 Task: Look for space in Xalapa de Enríquez, Mexico from 2nd June, 2023 to 15th June, 2023 for 2 adults and 1 pet in price range Rs.10000 to Rs.15000. Place can be entire place with 1  bedroom having 1 bed and 1 bathroom. Property type can be house, flat, guest house, hotel. Booking option can be shelf check-in. Required host language is English.
Action: Mouse moved to (423, 91)
Screenshot: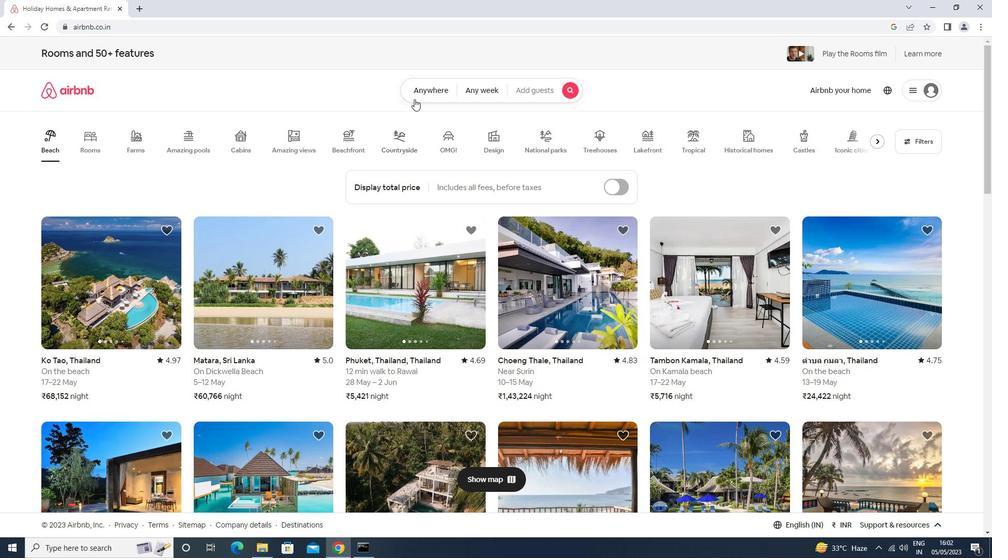 
Action: Mouse pressed left at (423, 91)
Screenshot: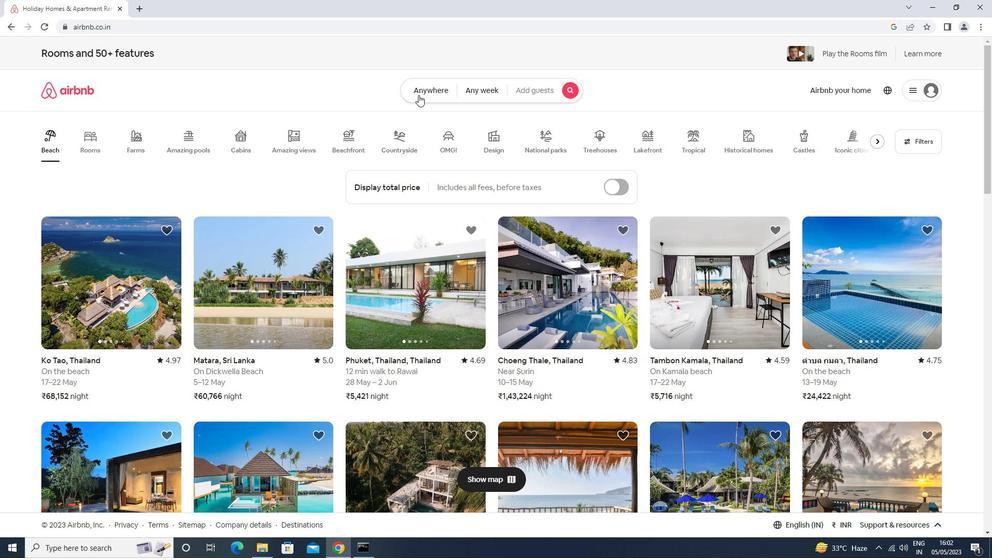 
Action: Mouse moved to (378, 134)
Screenshot: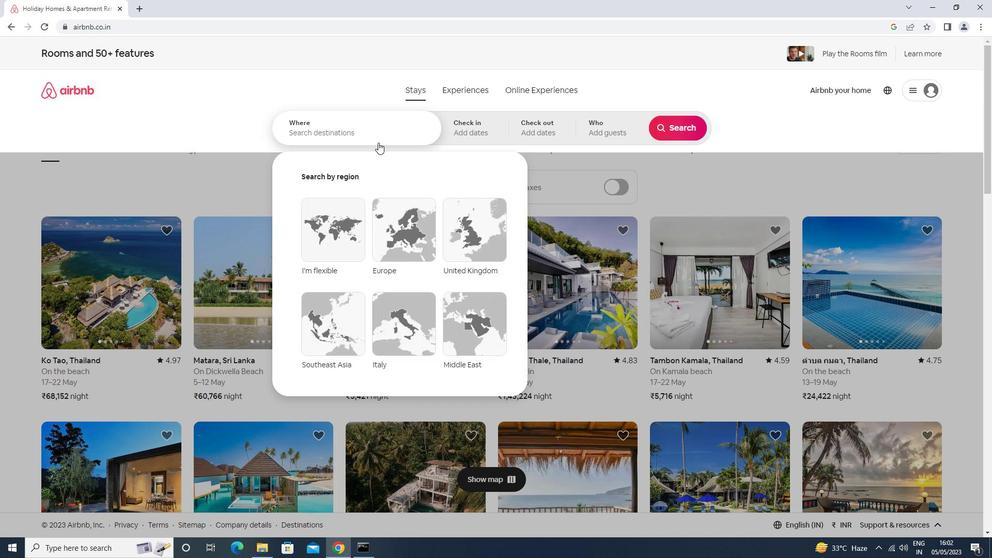 
Action: Mouse pressed left at (378, 134)
Screenshot: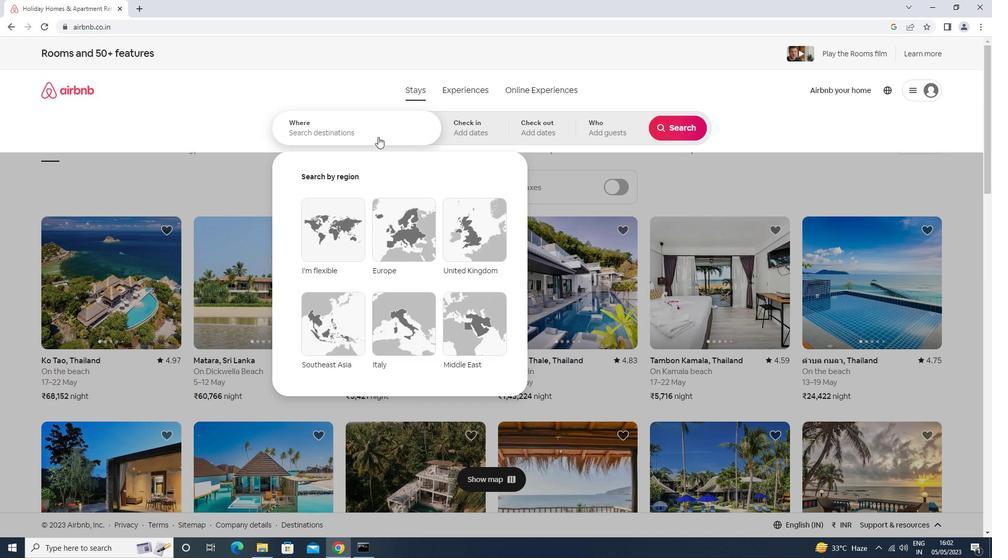 
Action: Key pressed xapa<Key.backspace><Key.backspace>lapa<Key.space>de<Key.space><Key.down><Key.down><Key.left><Key.left><Key.left><Key.left><Key.left><Key.left><Key.left><Key.left>de<Key.space><Key.up><Key.enter>
Screenshot: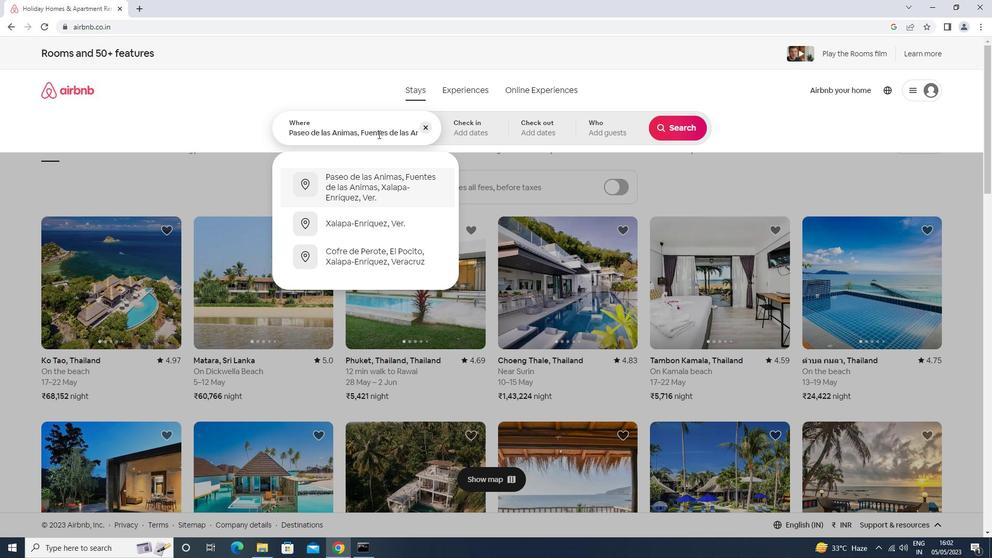
Action: Mouse moved to (640, 252)
Screenshot: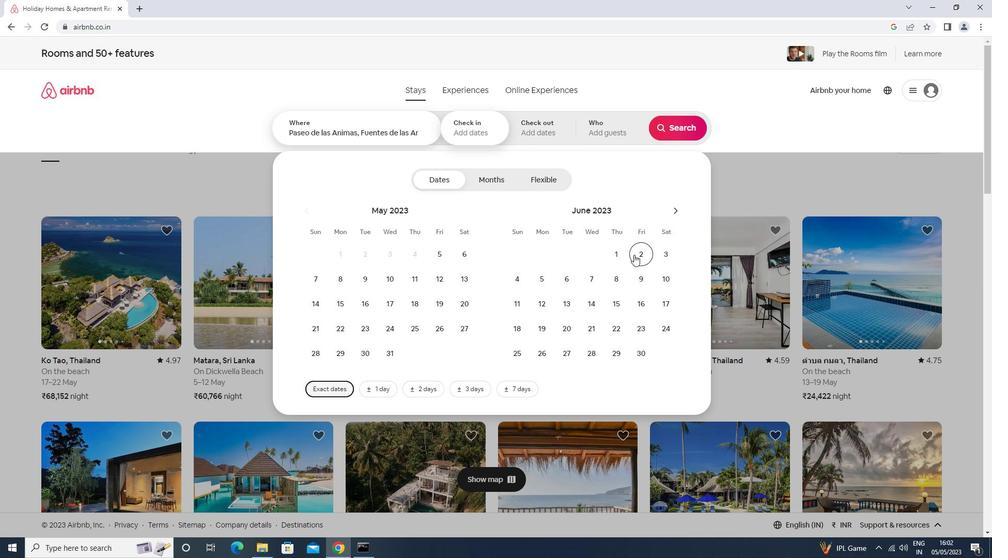 
Action: Mouse pressed left at (640, 252)
Screenshot: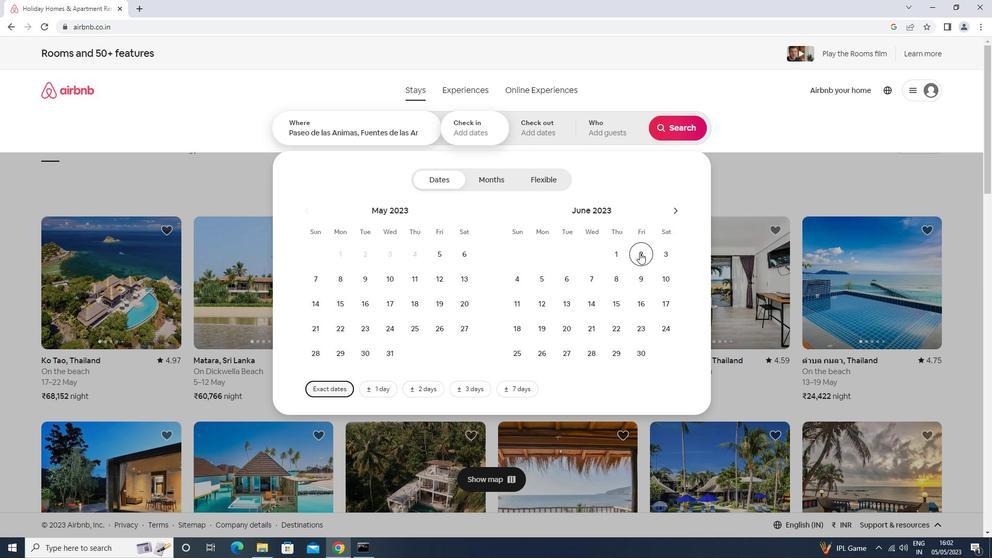 
Action: Mouse moved to (616, 301)
Screenshot: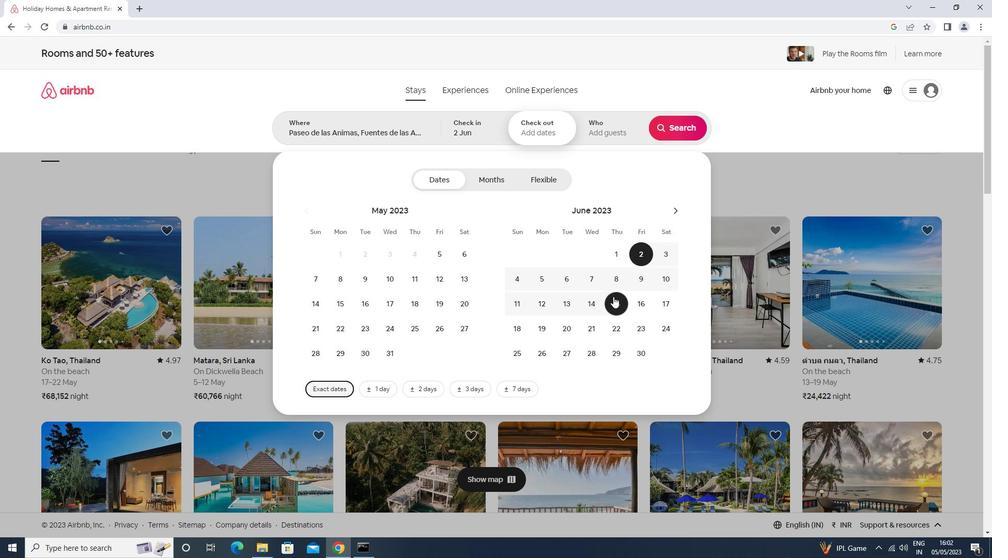 
Action: Mouse pressed left at (616, 301)
Screenshot: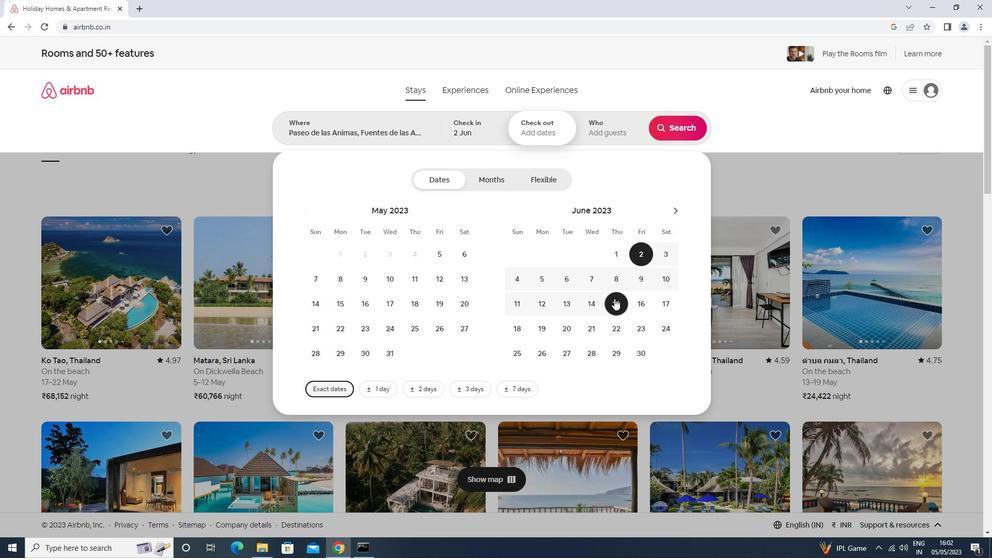 
Action: Mouse moved to (586, 128)
Screenshot: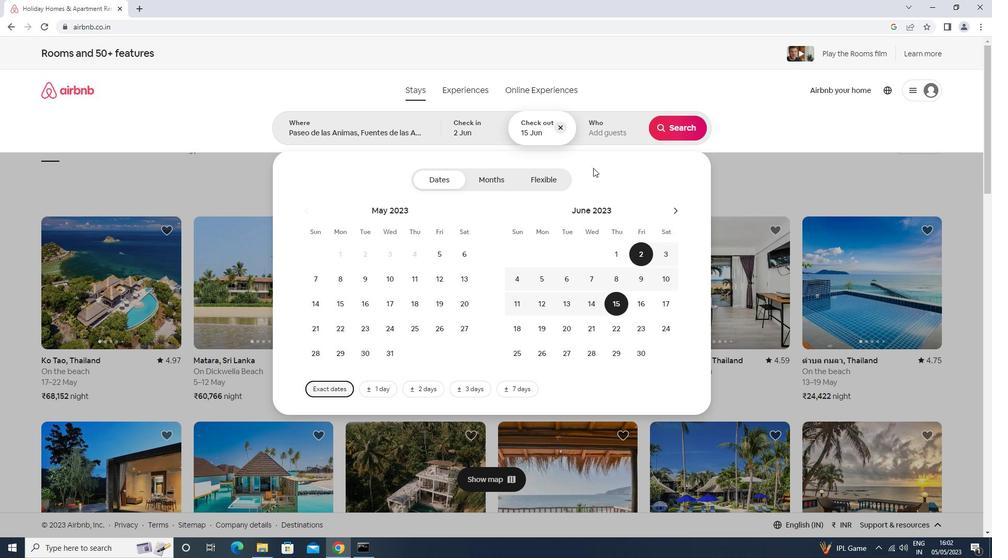 
Action: Mouse pressed left at (586, 128)
Screenshot: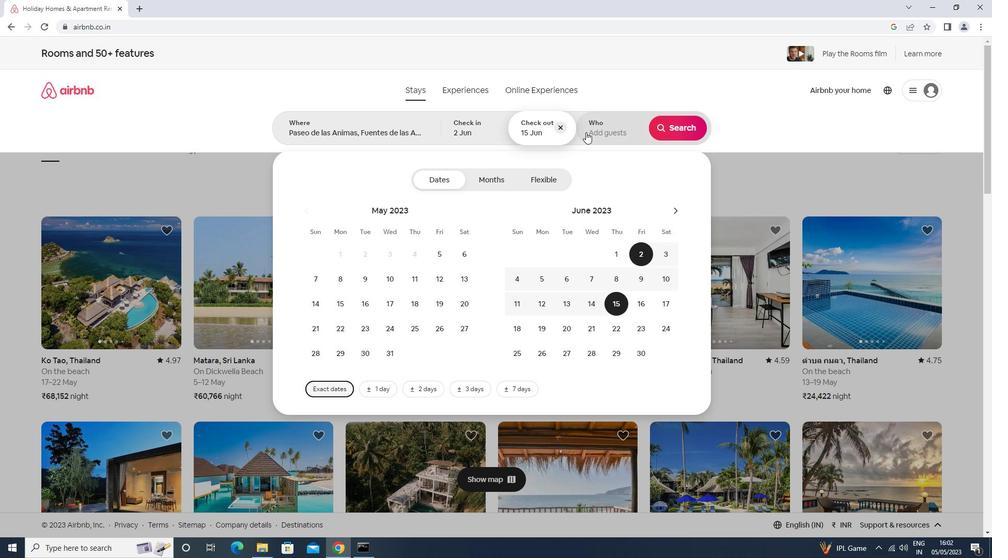 
Action: Mouse moved to (685, 183)
Screenshot: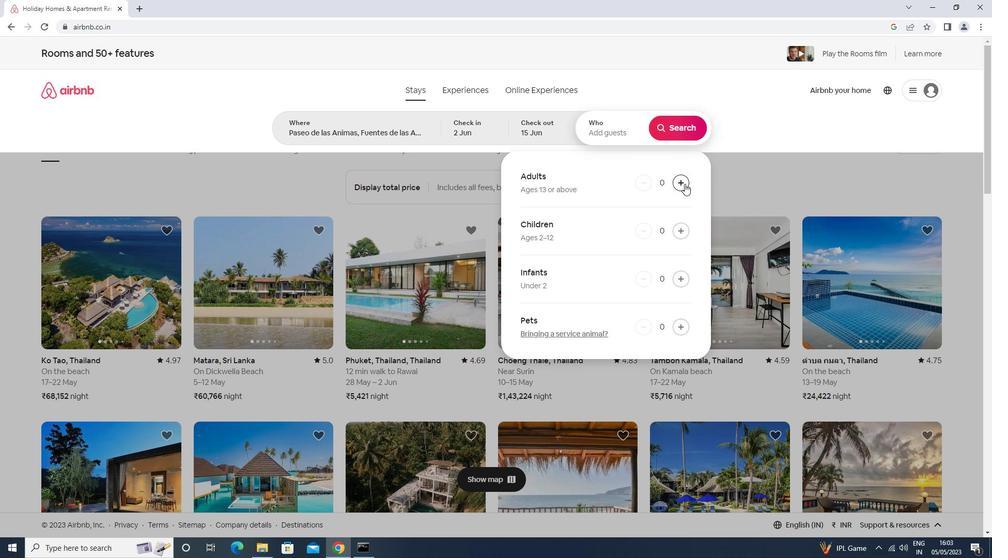 
Action: Mouse pressed left at (685, 183)
Screenshot: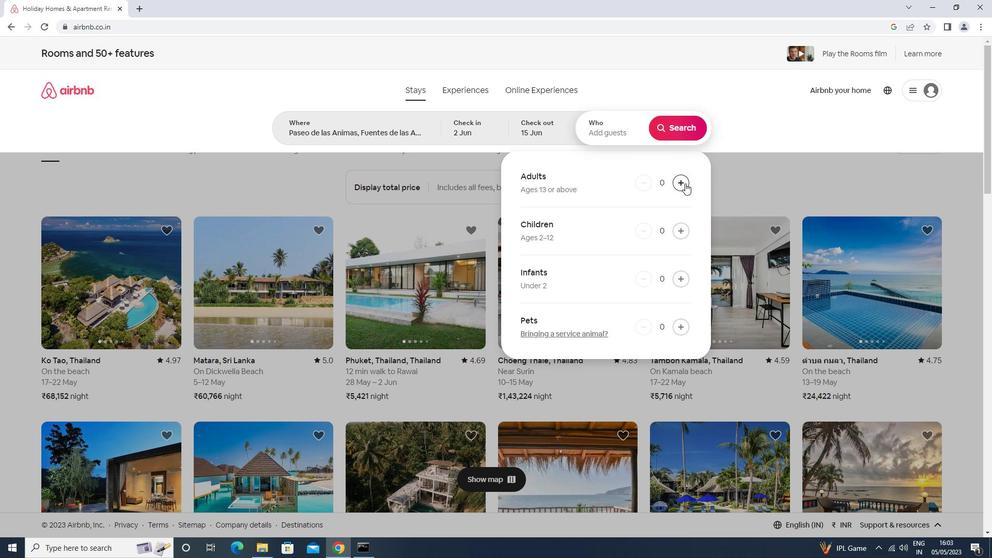 
Action: Mouse pressed left at (685, 183)
Screenshot: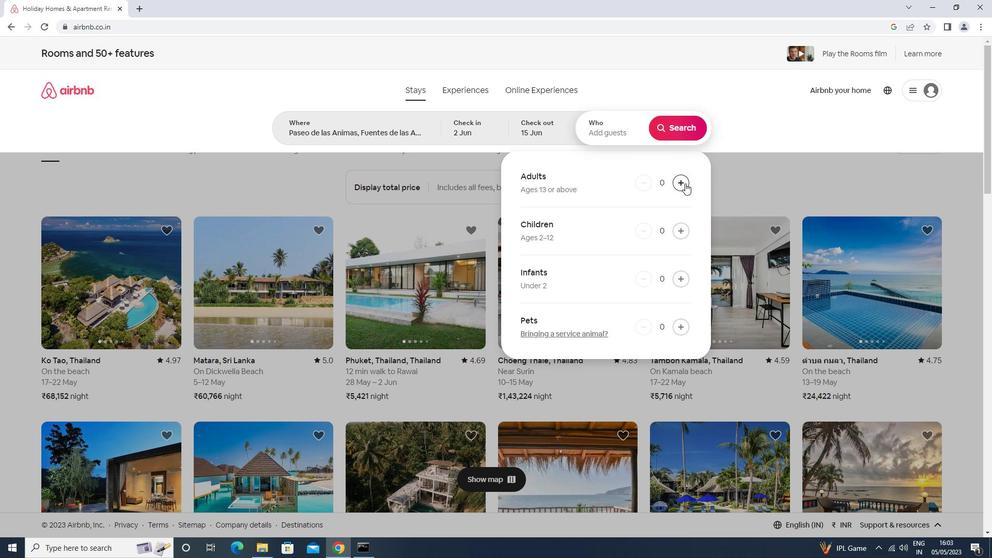 
Action: Mouse moved to (687, 230)
Screenshot: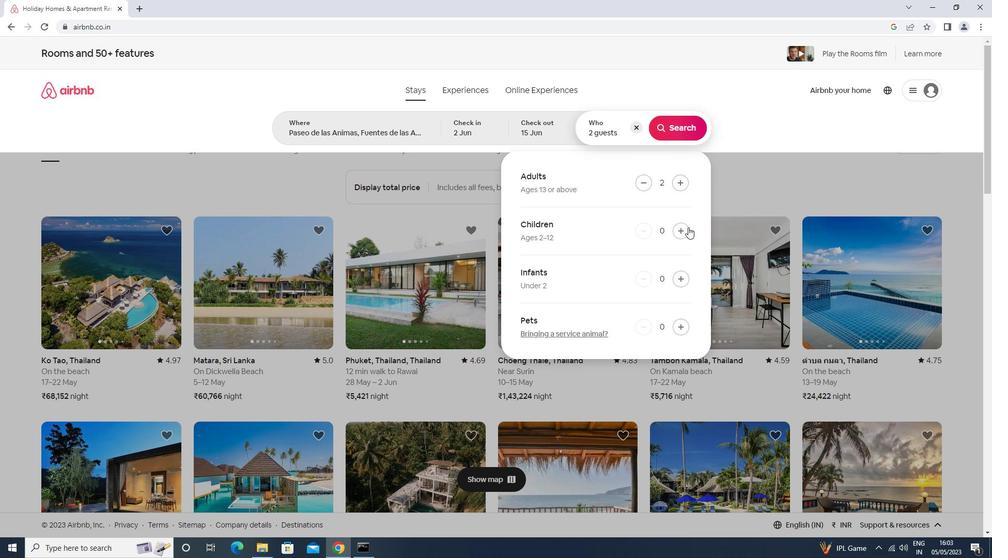 
Action: Mouse pressed left at (687, 230)
Screenshot: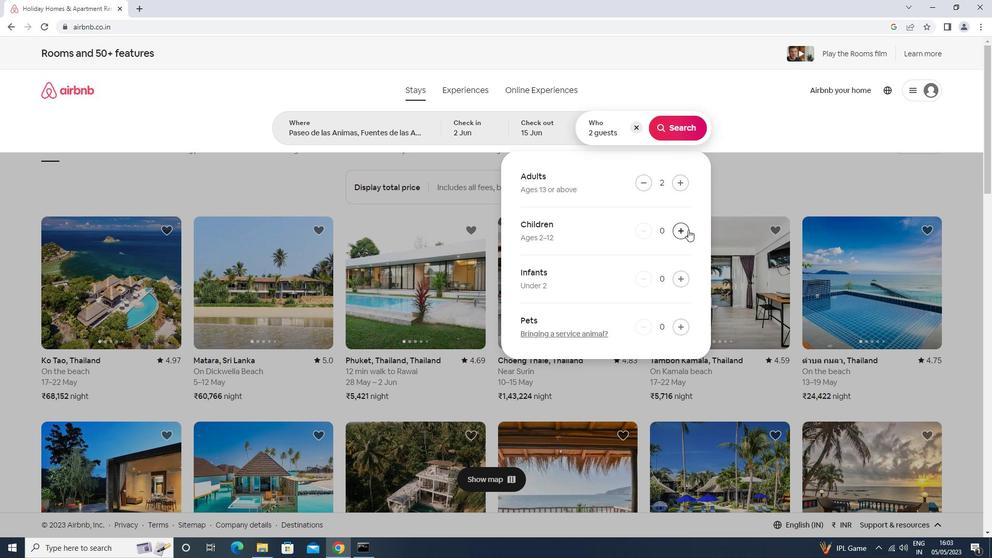
Action: Mouse moved to (683, 131)
Screenshot: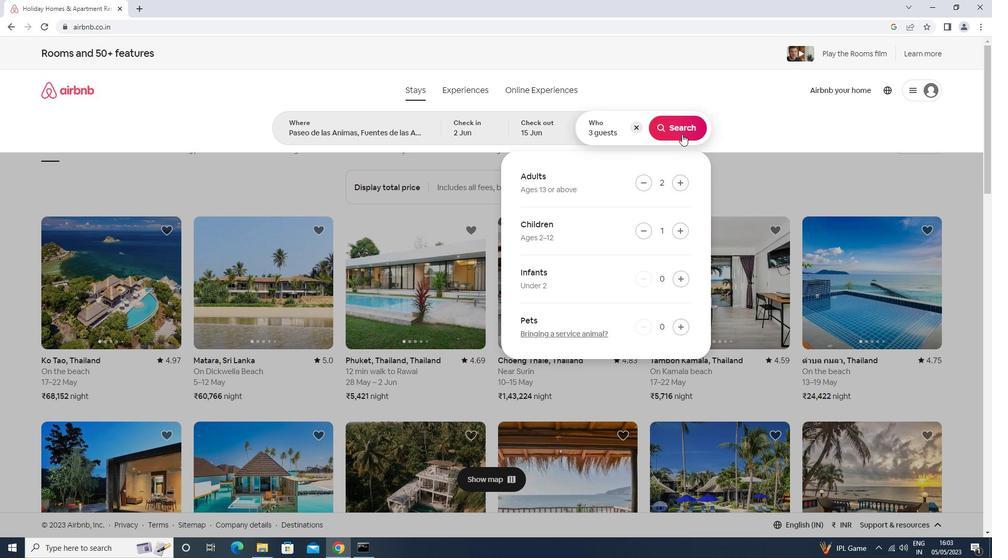 
Action: Mouse pressed left at (683, 131)
Screenshot: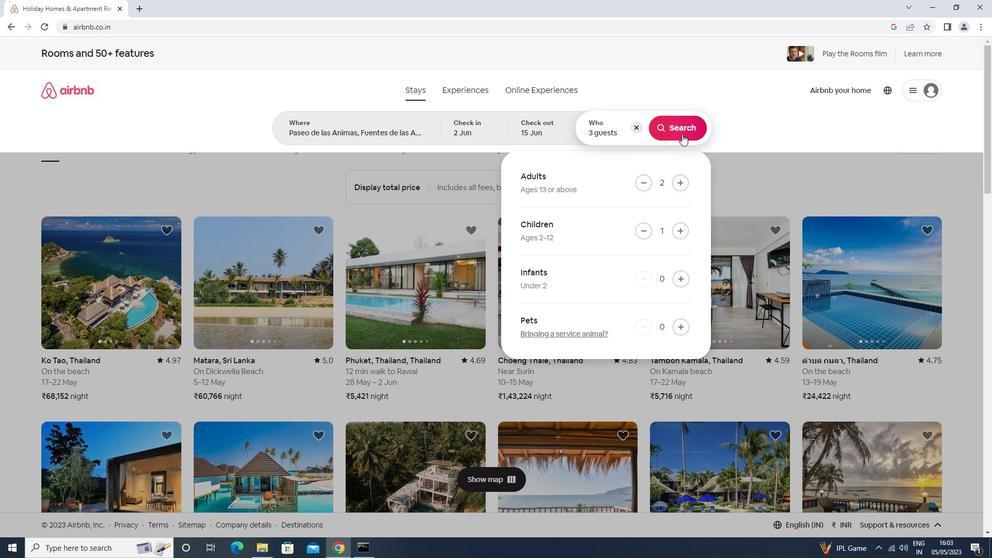 
Action: Mouse moved to (942, 96)
Screenshot: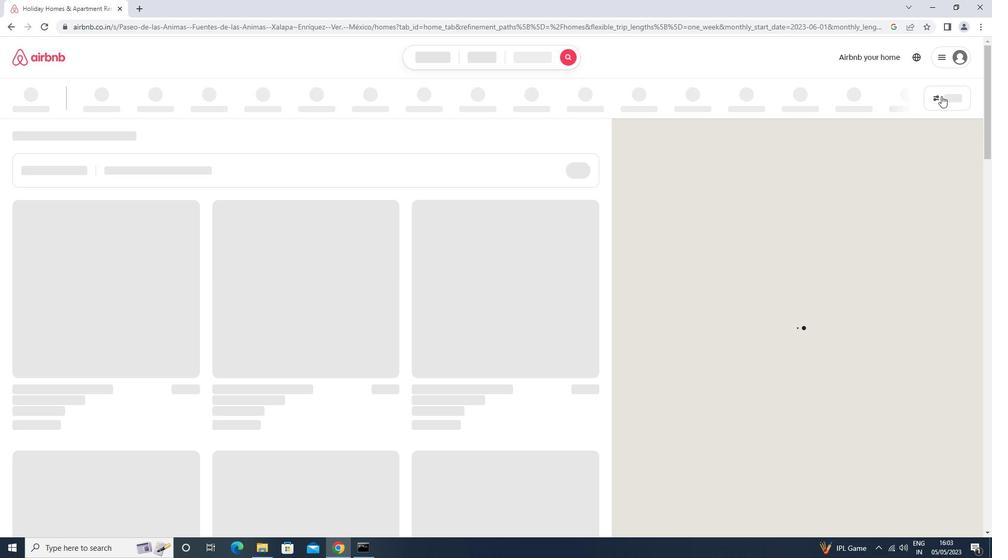 
Action: Mouse pressed left at (942, 96)
Screenshot: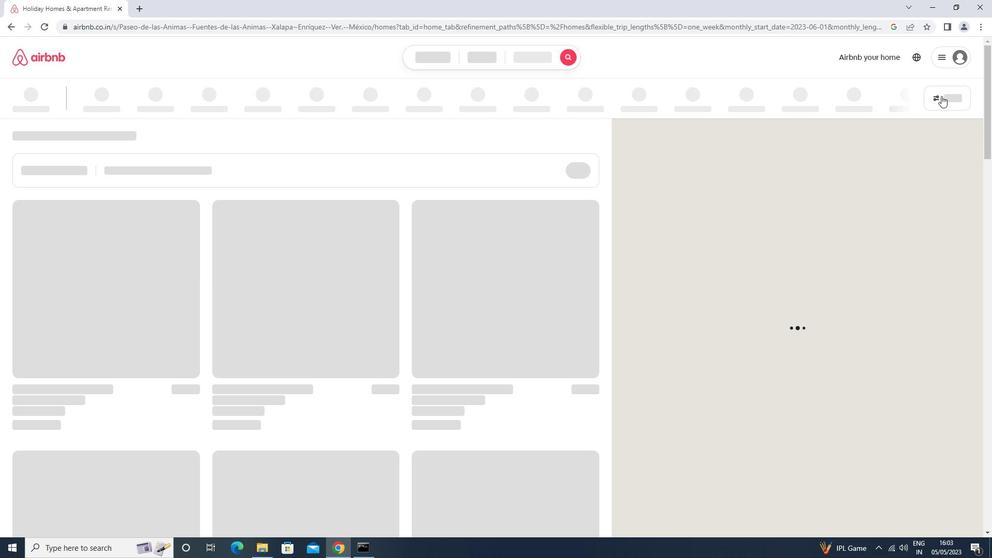 
Action: Mouse pressed left at (942, 96)
Screenshot: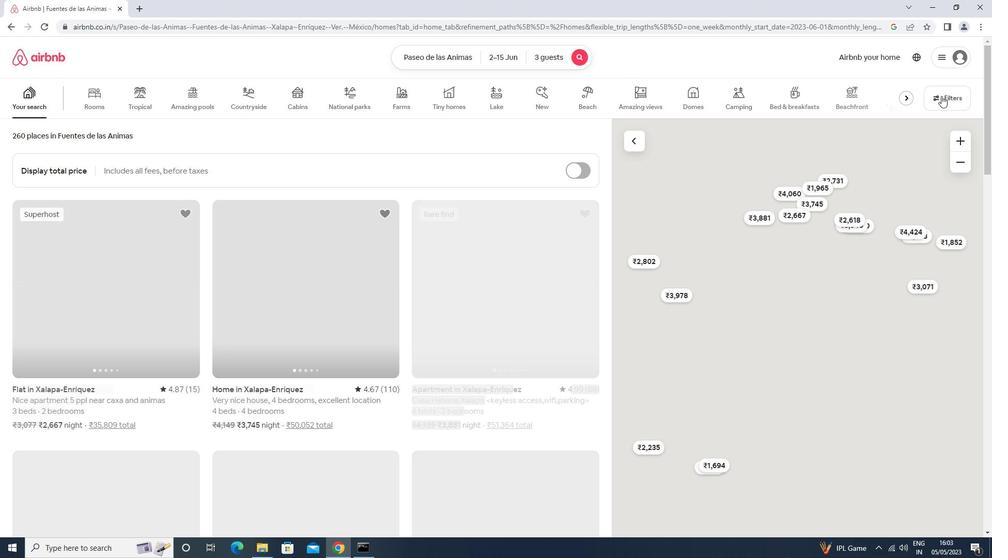 
Action: Mouse moved to (385, 353)
Screenshot: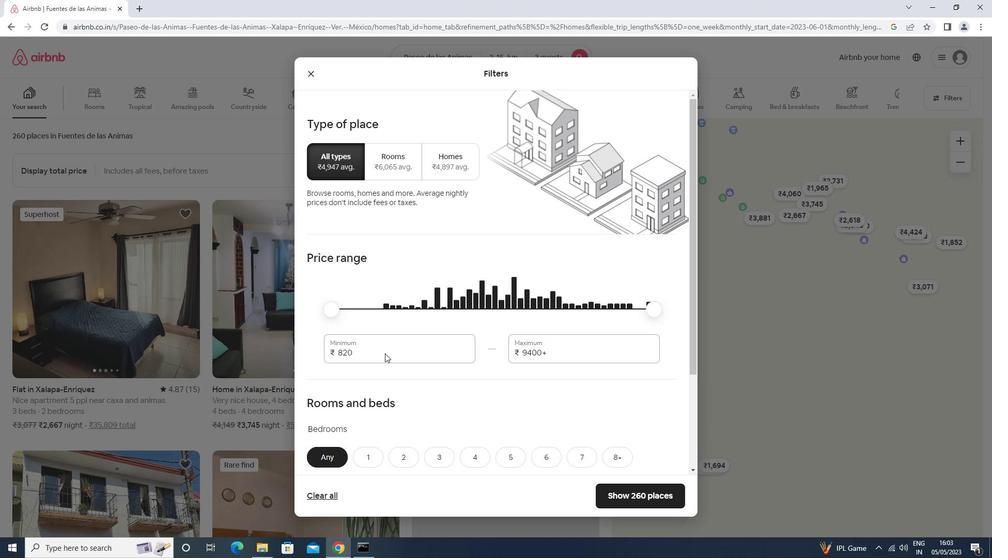 
Action: Mouse pressed left at (385, 353)
Screenshot: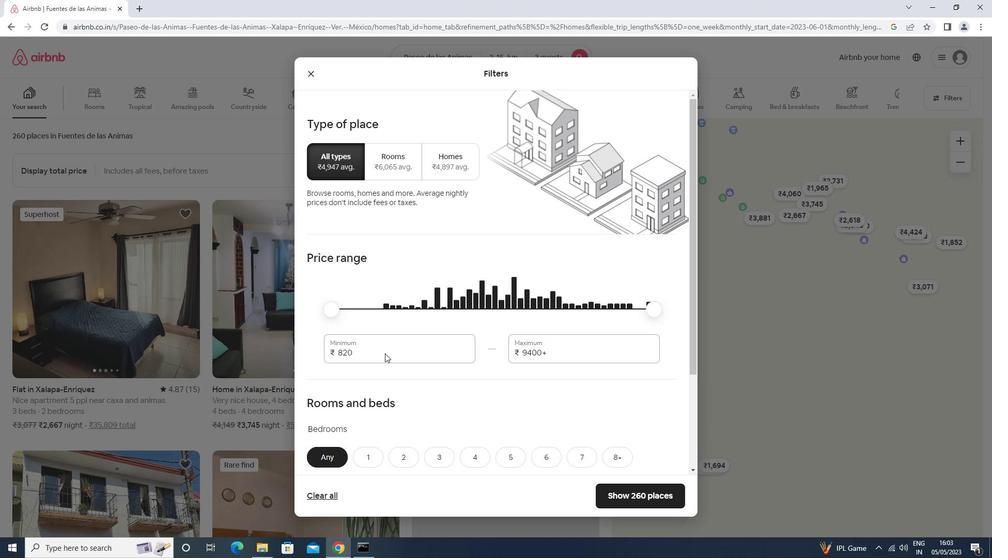 
Action: Mouse moved to (364, 331)
Screenshot: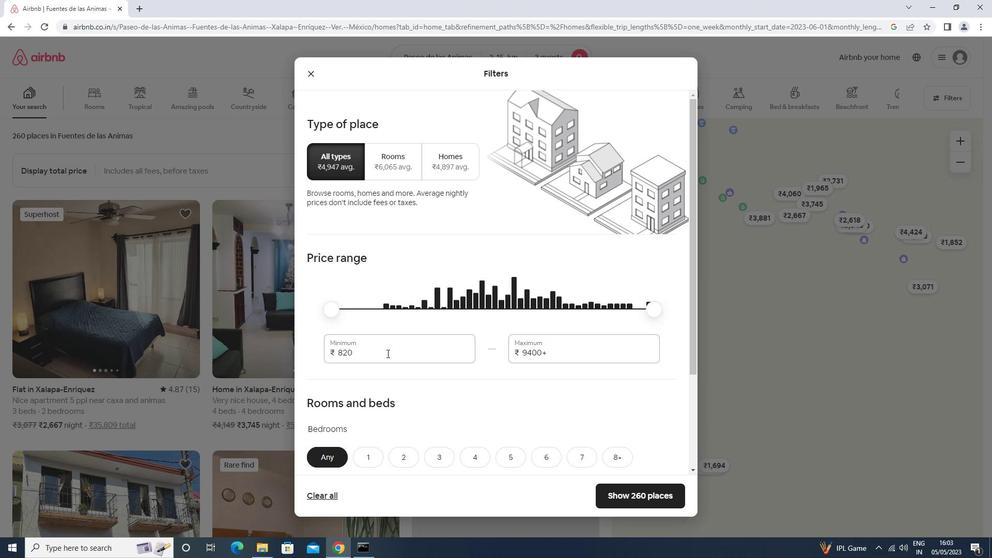 
Action: Key pressed <Key.backspace><Key.backspace><Key.backspace>10000<Key.tab>15000
Screenshot: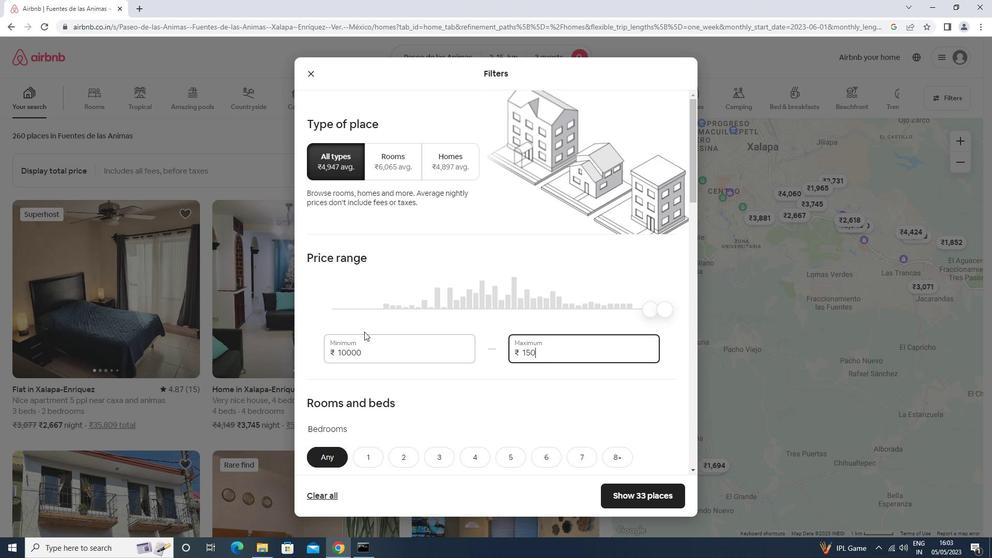 
Action: Mouse moved to (368, 326)
Screenshot: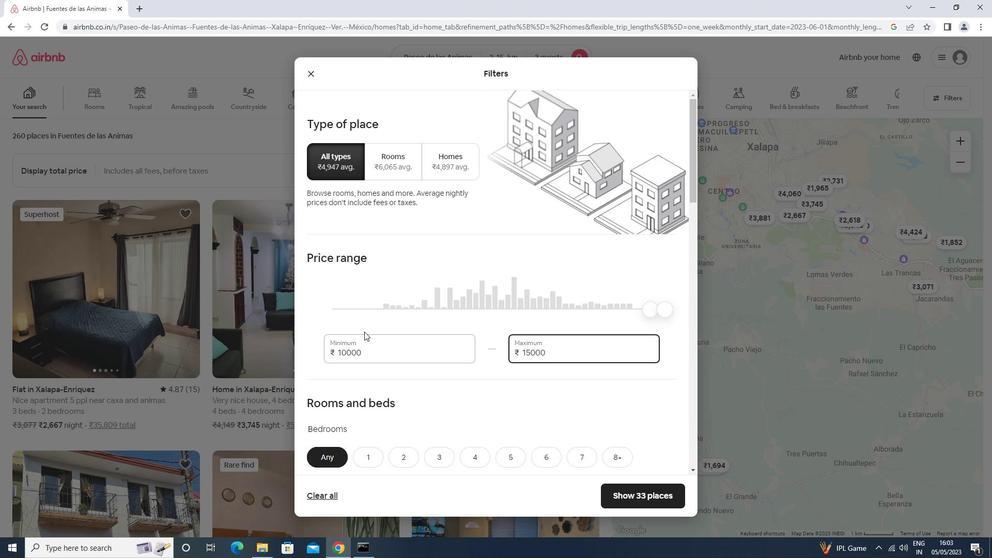 
Action: Mouse scrolled (368, 326) with delta (0, 0)
Screenshot: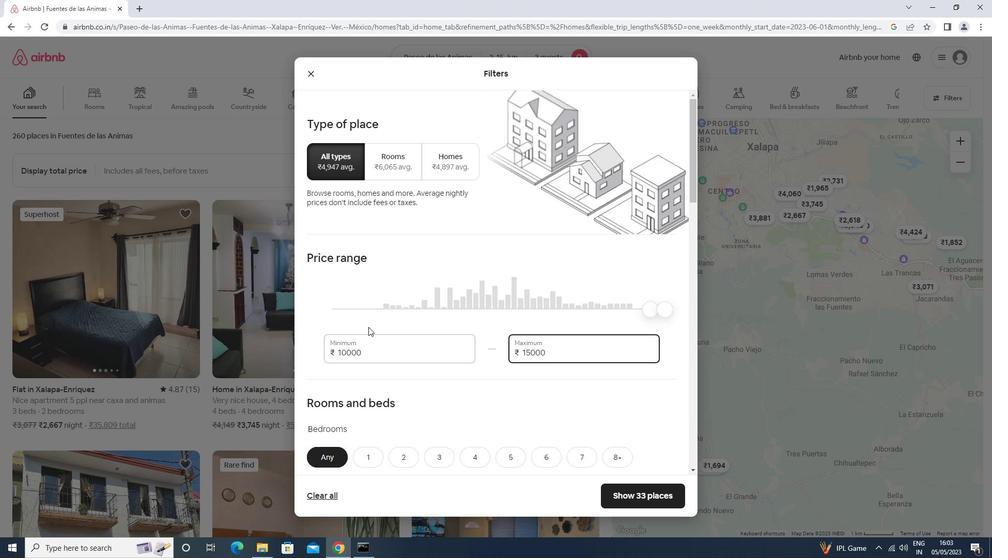 
Action: Mouse scrolled (368, 326) with delta (0, 0)
Screenshot: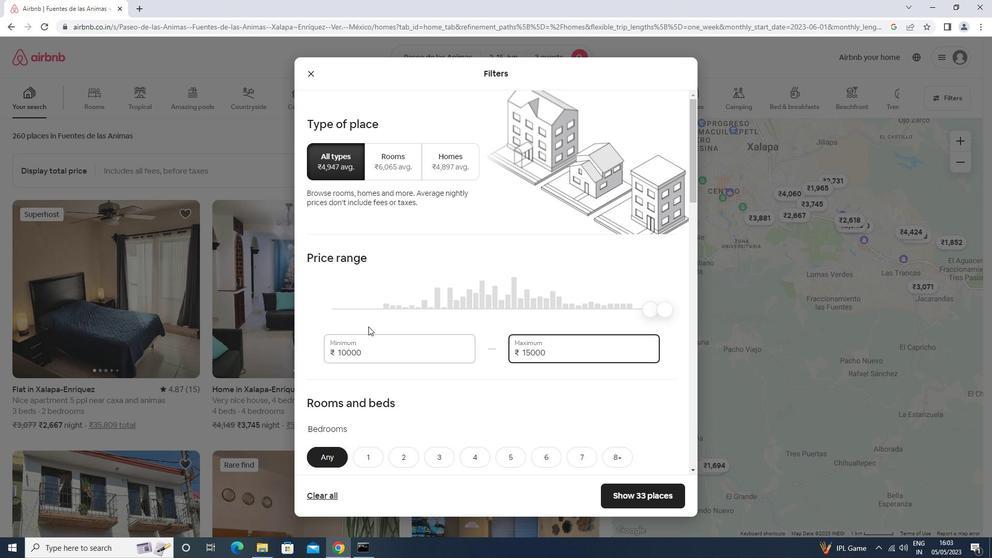 
Action: Mouse scrolled (368, 326) with delta (0, 0)
Screenshot: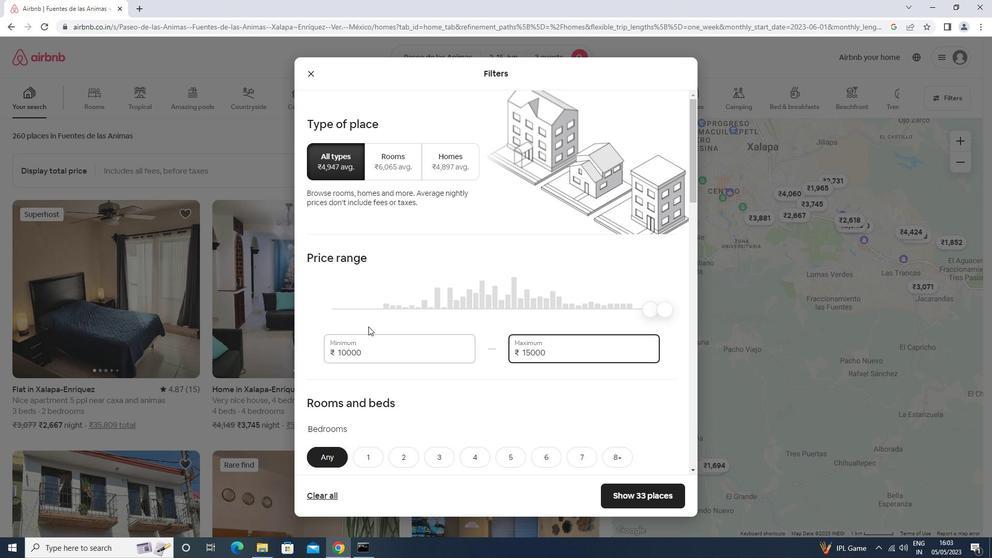 
Action: Mouse scrolled (368, 326) with delta (0, 0)
Screenshot: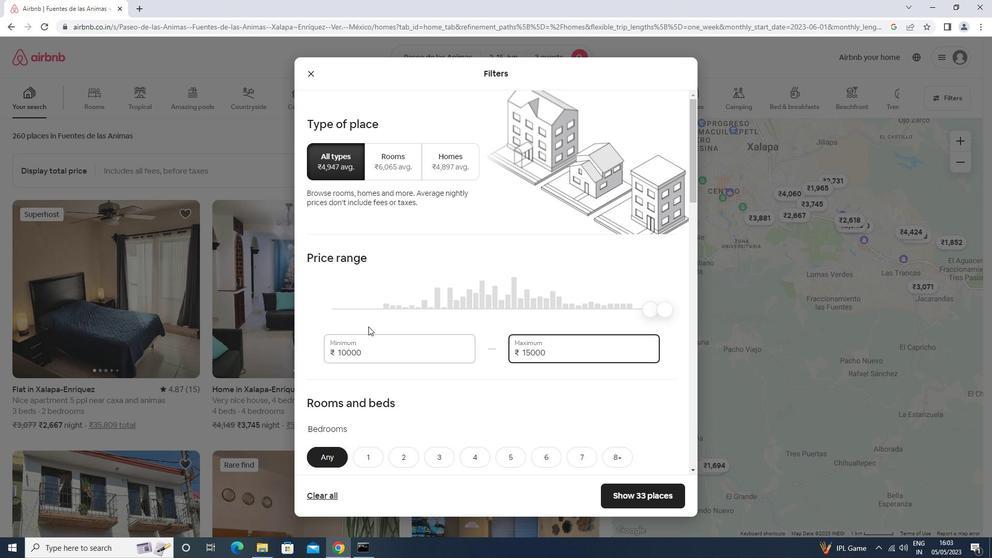 
Action: Mouse scrolled (368, 326) with delta (0, 0)
Screenshot: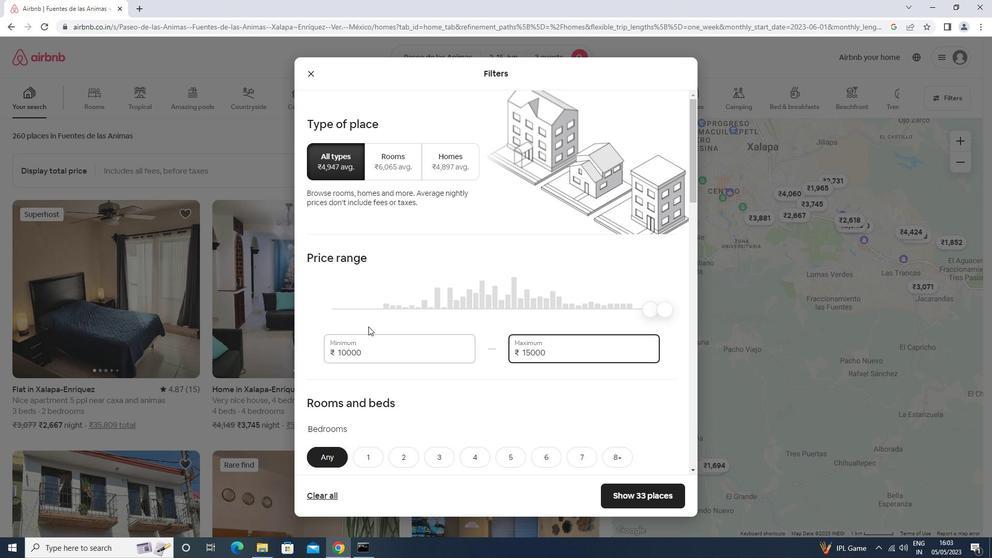 
Action: Mouse moved to (364, 199)
Screenshot: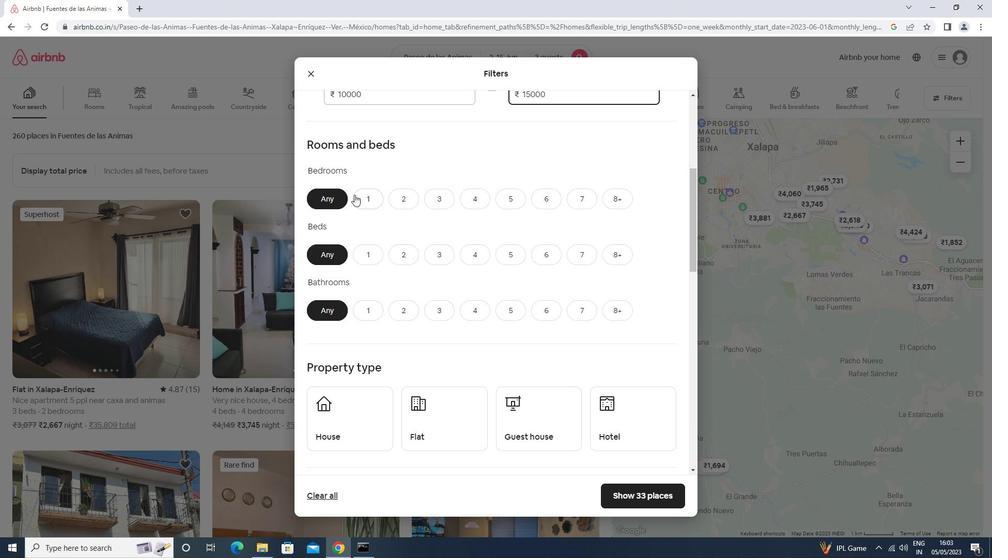 
Action: Mouse pressed left at (364, 199)
Screenshot: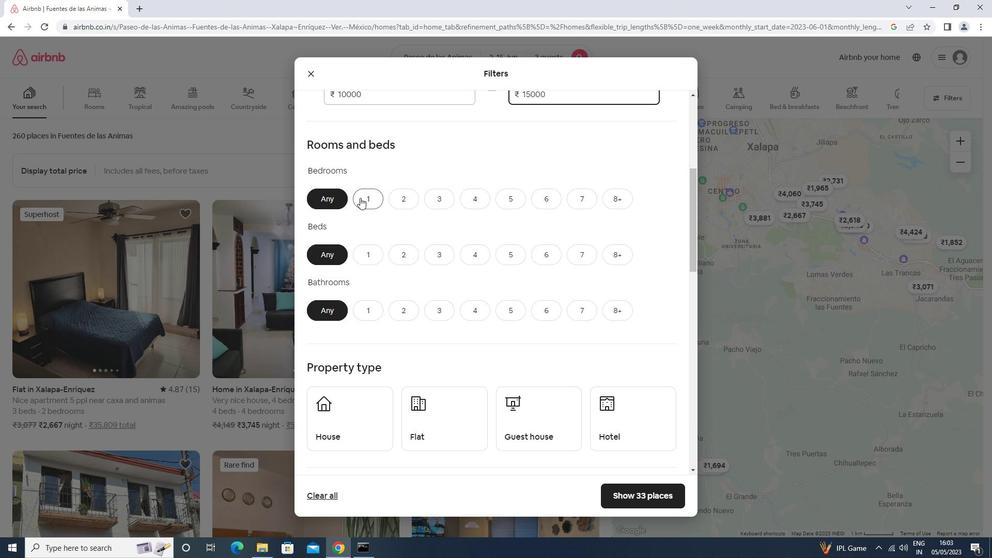 
Action: Mouse moved to (369, 254)
Screenshot: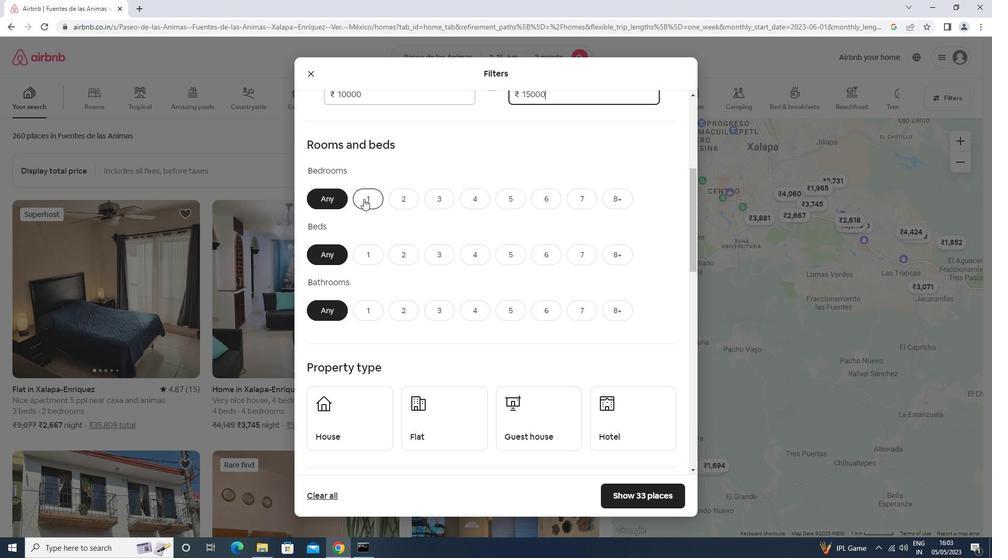 
Action: Mouse pressed left at (369, 254)
Screenshot: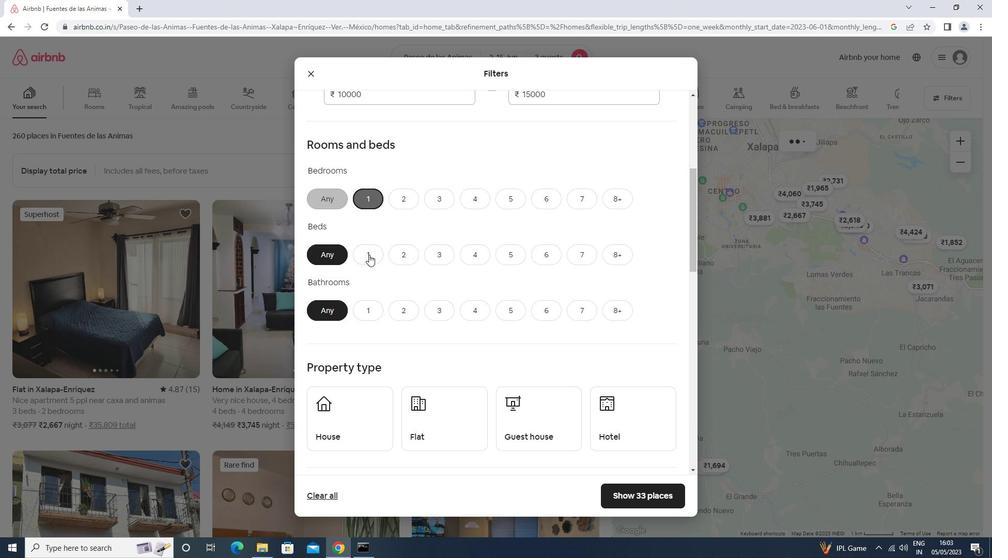 
Action: Mouse moved to (369, 312)
Screenshot: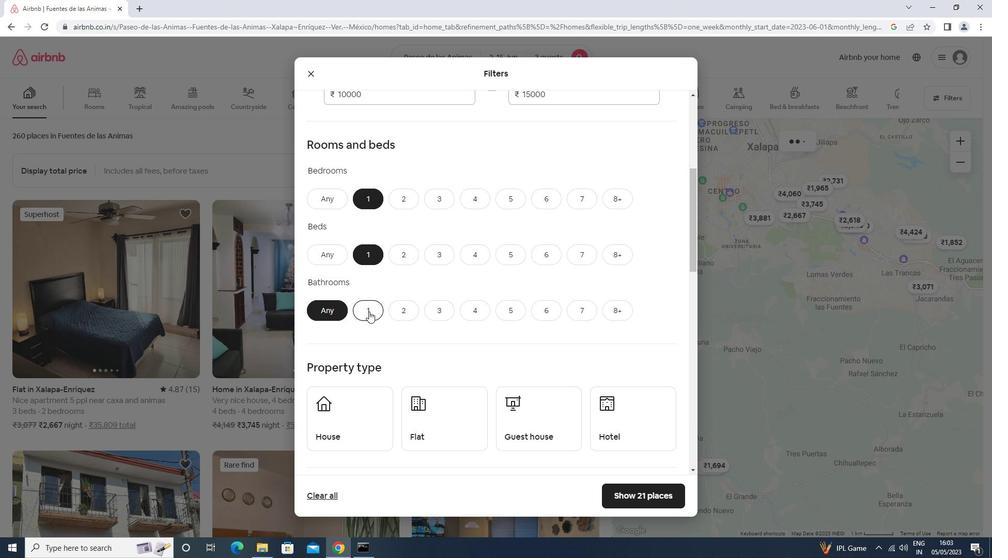 
Action: Mouse pressed left at (369, 312)
Screenshot: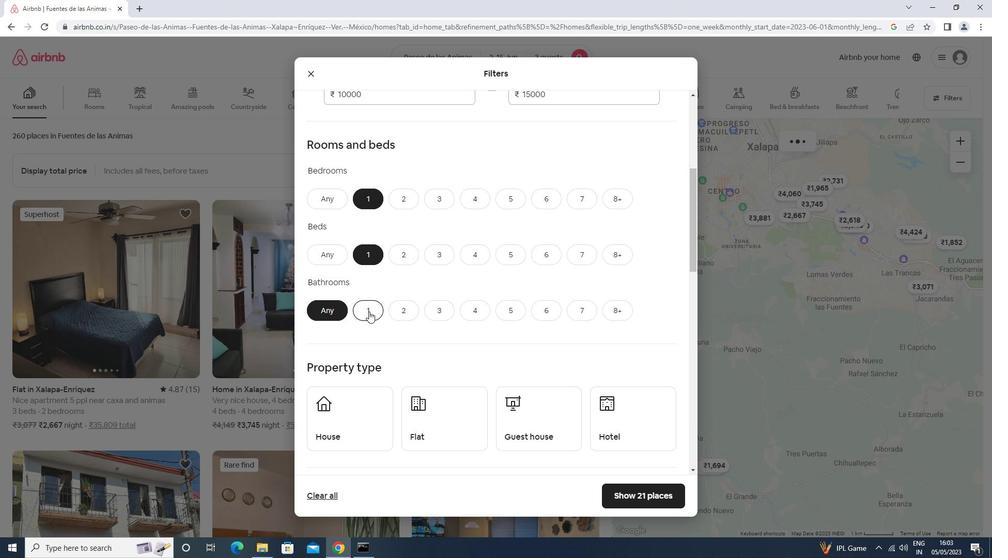 
Action: Mouse moved to (358, 425)
Screenshot: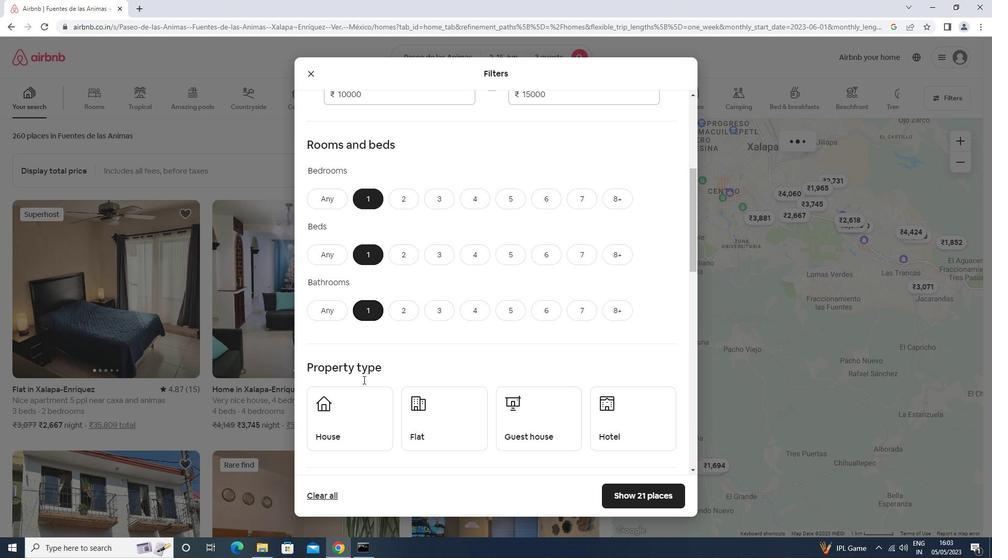 
Action: Mouse pressed left at (358, 425)
Screenshot: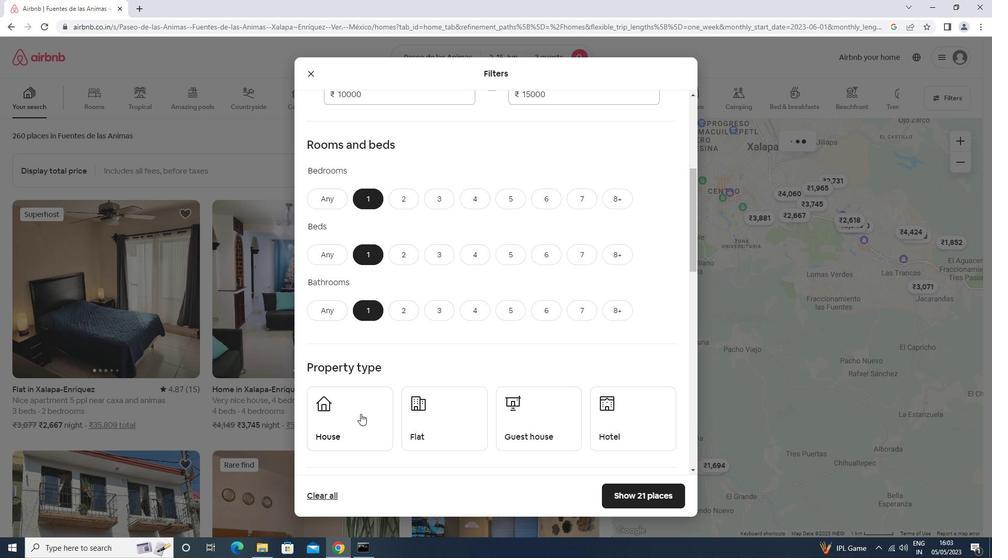 
Action: Mouse moved to (448, 427)
Screenshot: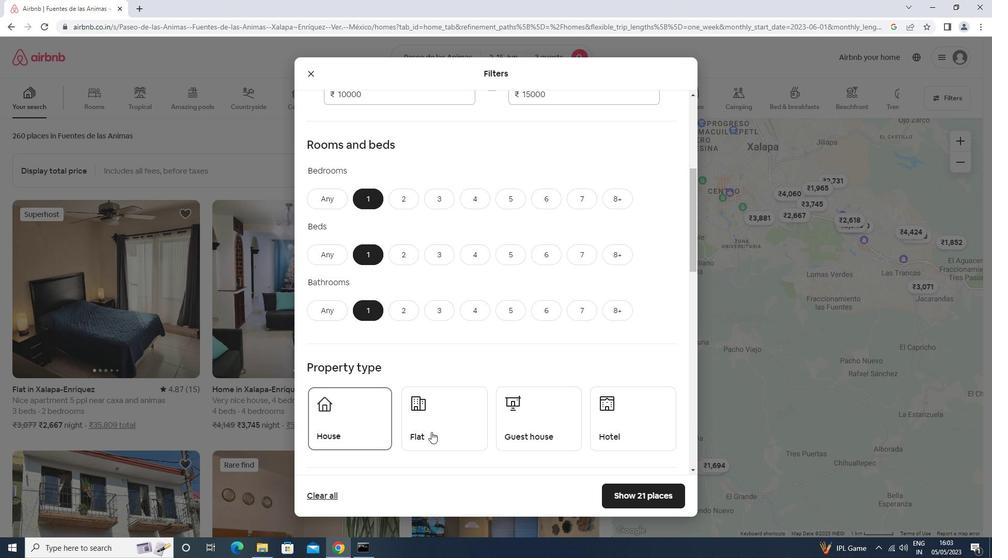 
Action: Mouse pressed left at (448, 427)
Screenshot: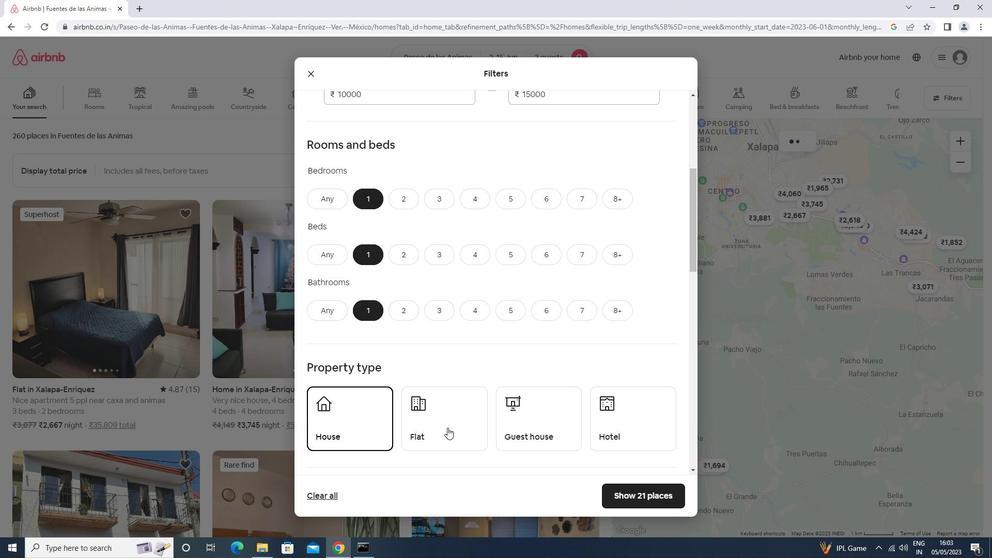 
Action: Mouse moved to (523, 426)
Screenshot: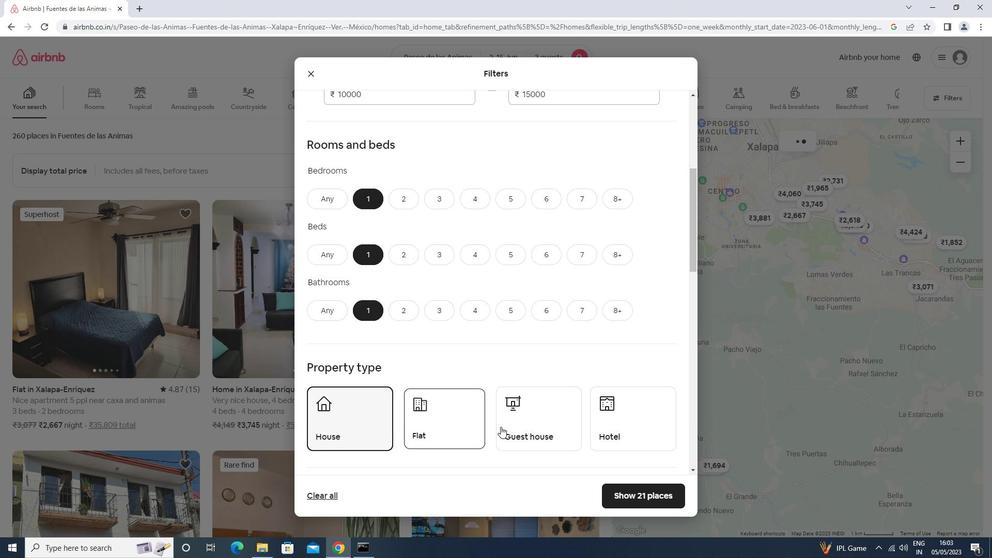 
Action: Mouse pressed left at (523, 426)
Screenshot: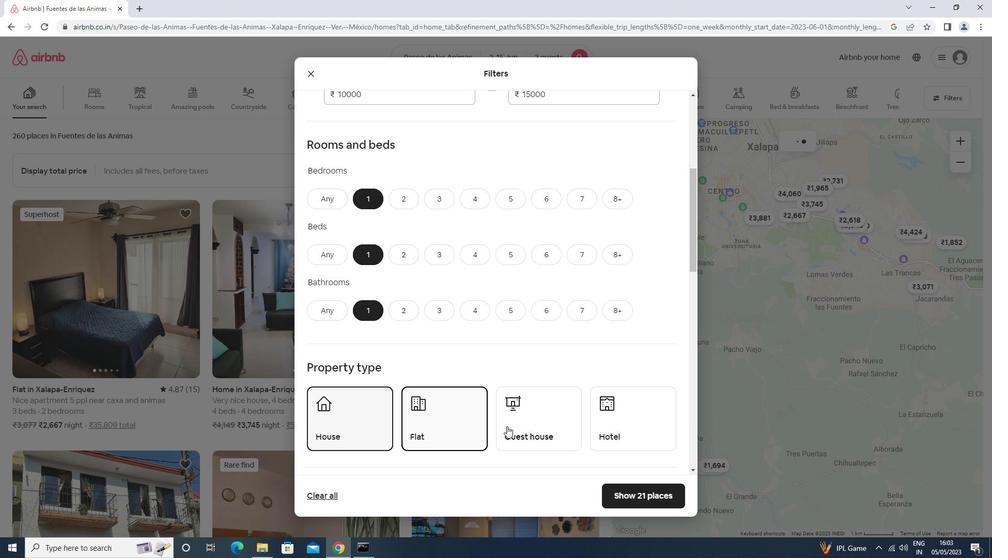 
Action: Mouse moved to (610, 436)
Screenshot: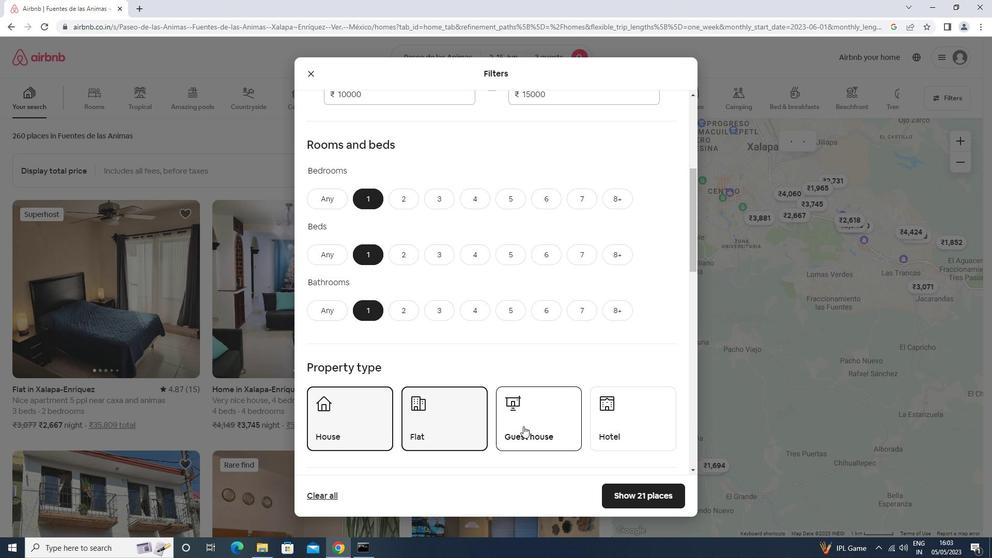 
Action: Mouse pressed left at (610, 436)
Screenshot: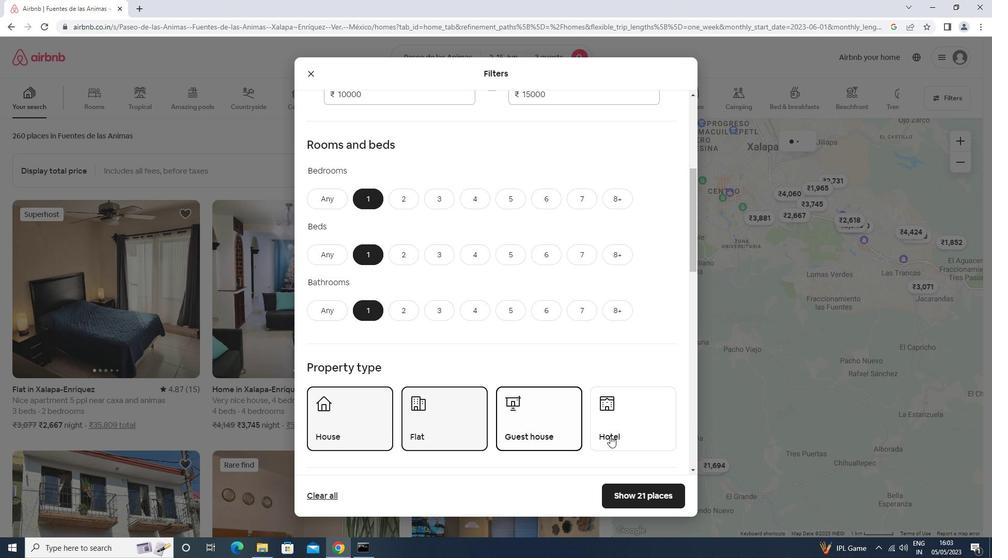 
Action: Mouse scrolled (610, 435) with delta (0, 0)
Screenshot: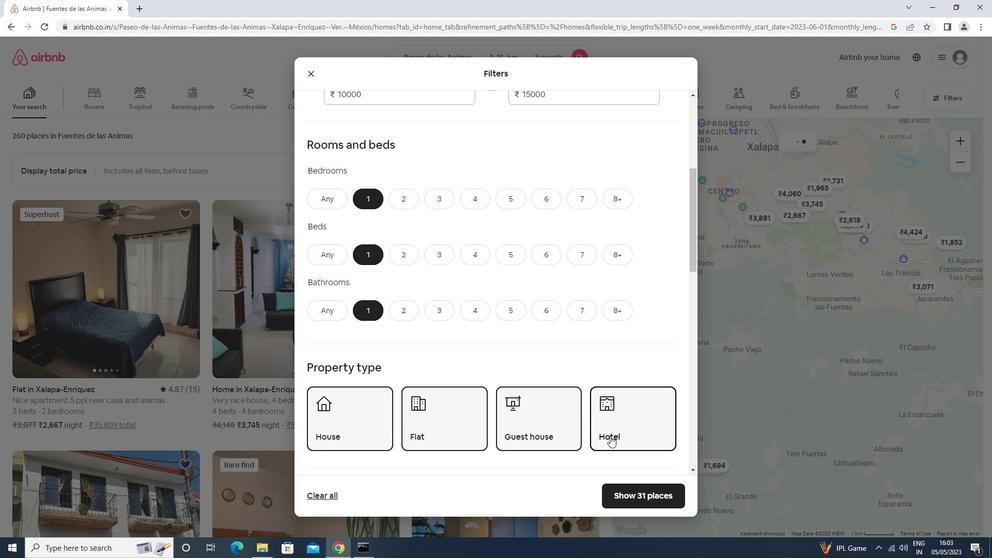 
Action: Mouse scrolled (610, 435) with delta (0, 0)
Screenshot: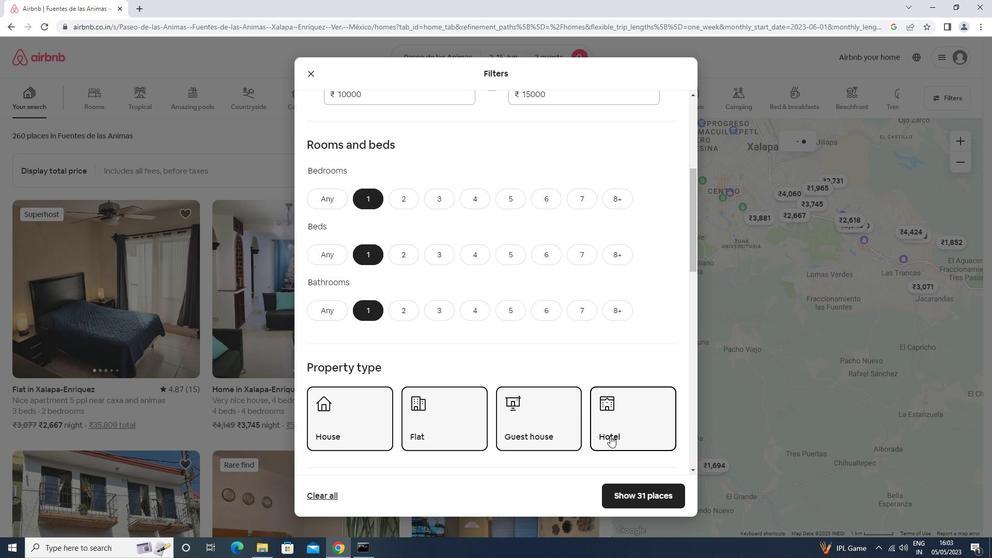
Action: Mouse scrolled (610, 435) with delta (0, 0)
Screenshot: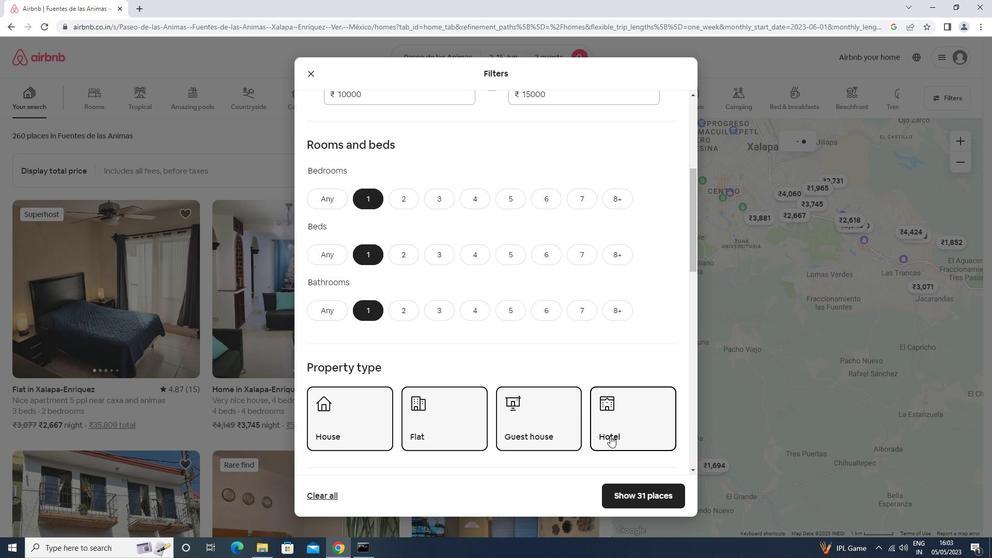 
Action: Mouse scrolled (610, 435) with delta (0, 0)
Screenshot: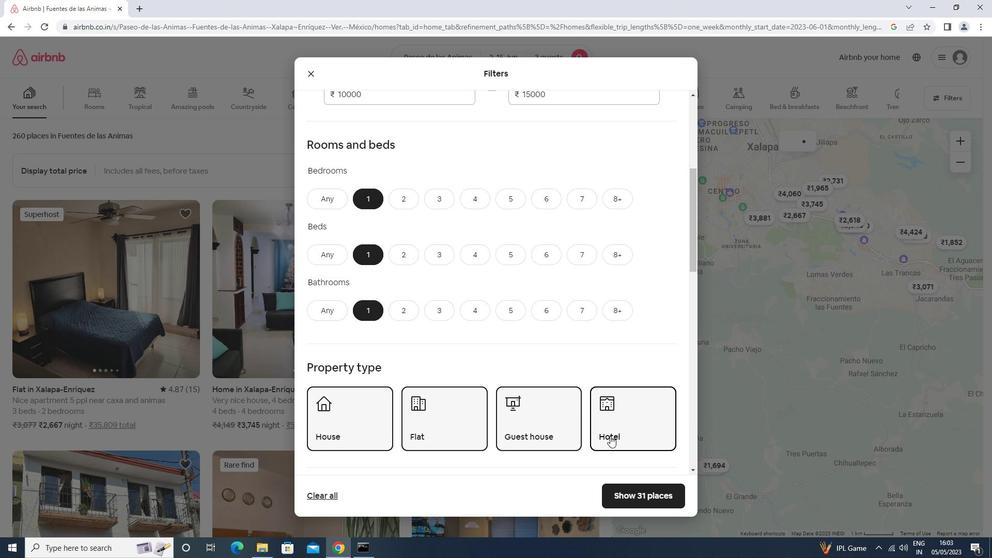 
Action: Mouse scrolled (610, 435) with delta (0, 0)
Screenshot: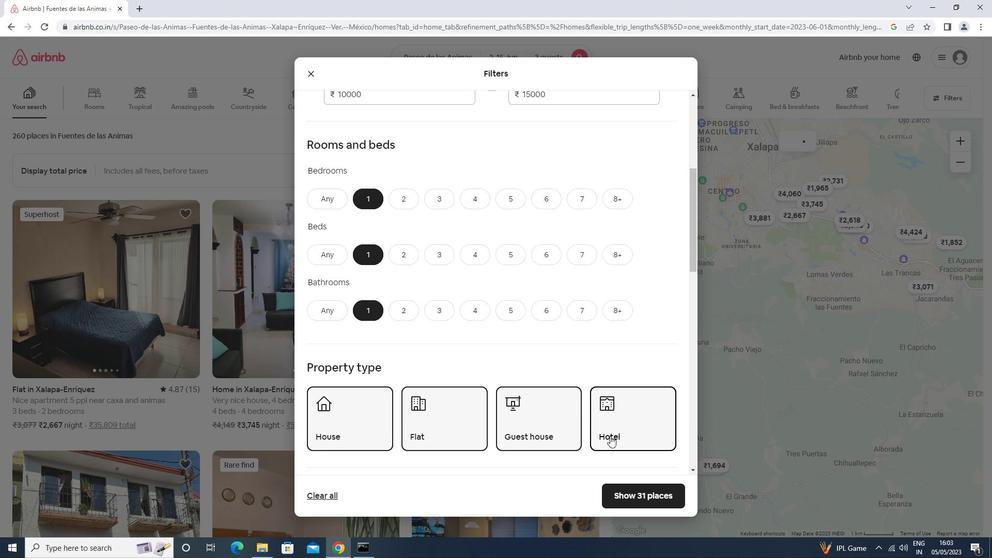 
Action: Mouse moved to (611, 436)
Screenshot: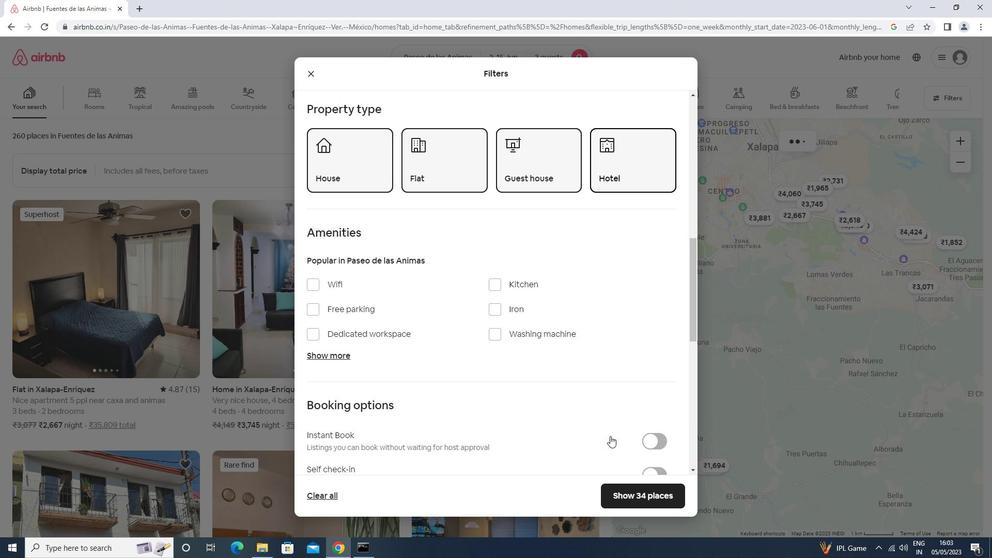 
Action: Mouse scrolled (611, 435) with delta (0, 0)
Screenshot: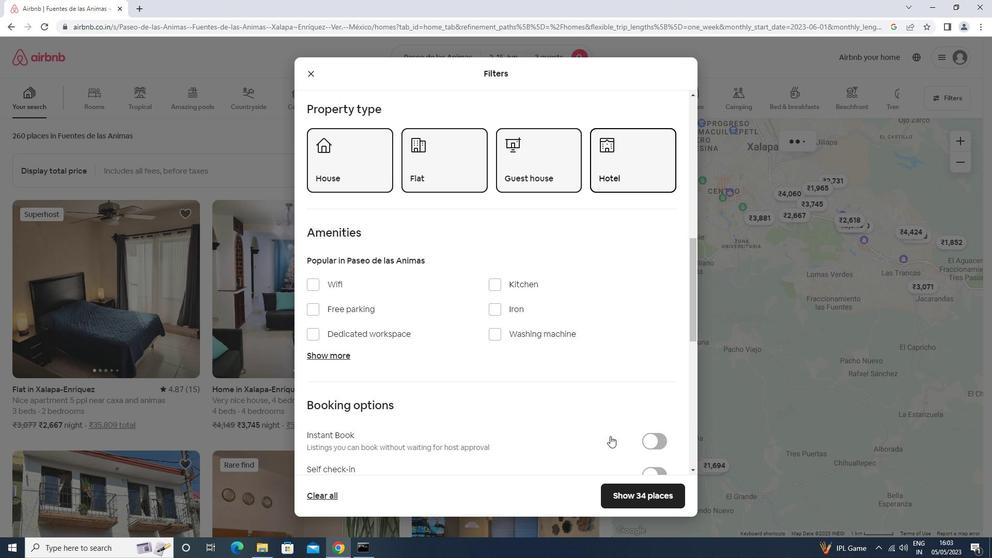 
Action: Mouse scrolled (611, 435) with delta (0, 0)
Screenshot: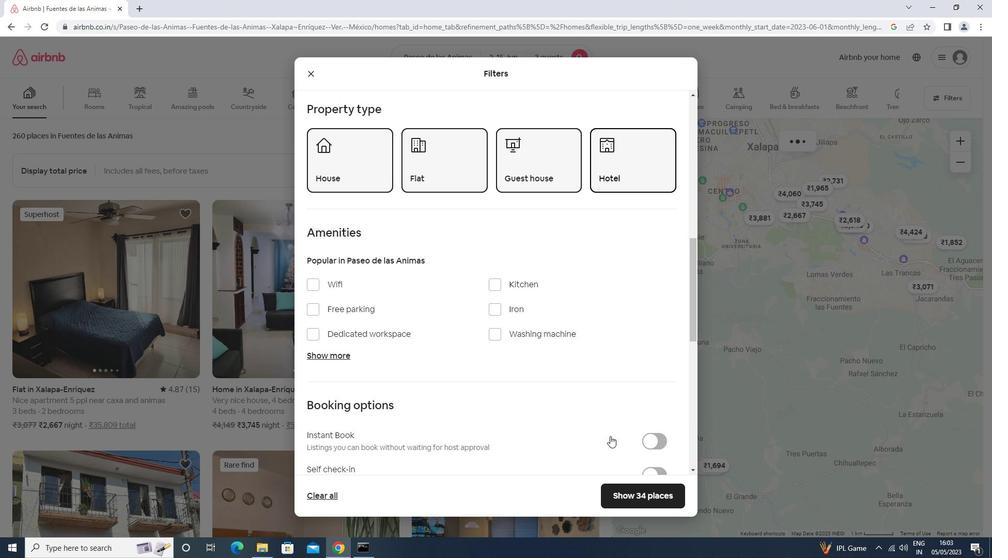 
Action: Mouse scrolled (611, 435) with delta (0, 0)
Screenshot: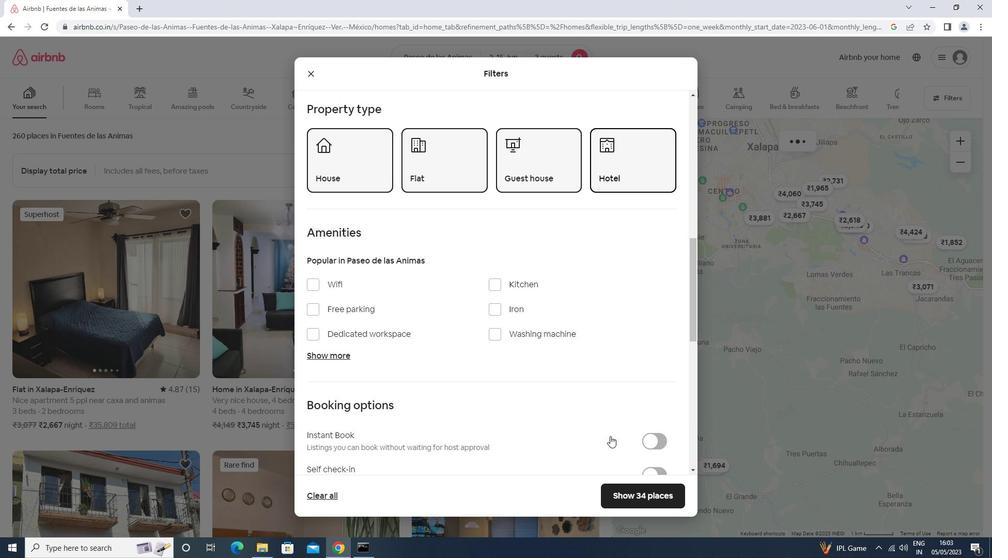 
Action: Mouse moved to (665, 318)
Screenshot: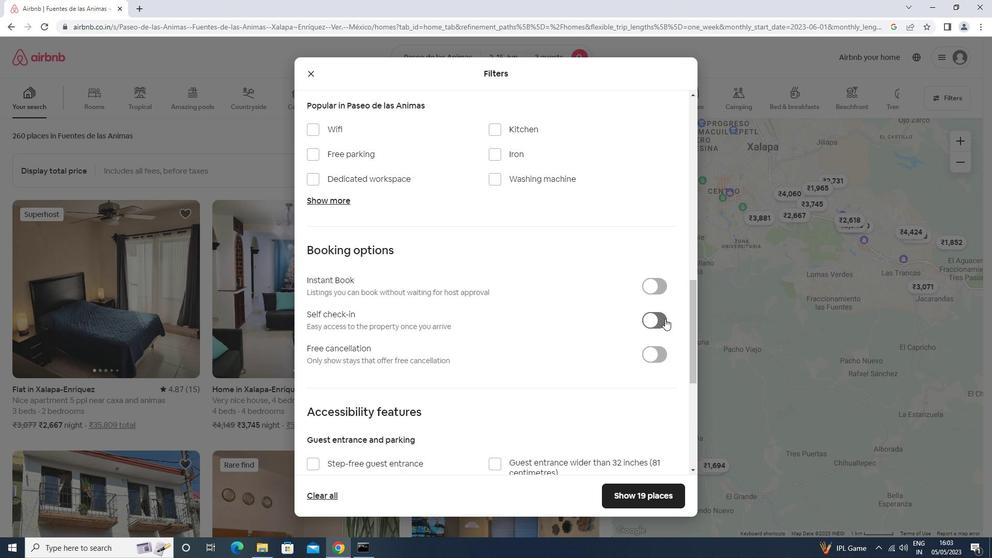 
Action: Mouse pressed left at (665, 318)
Screenshot: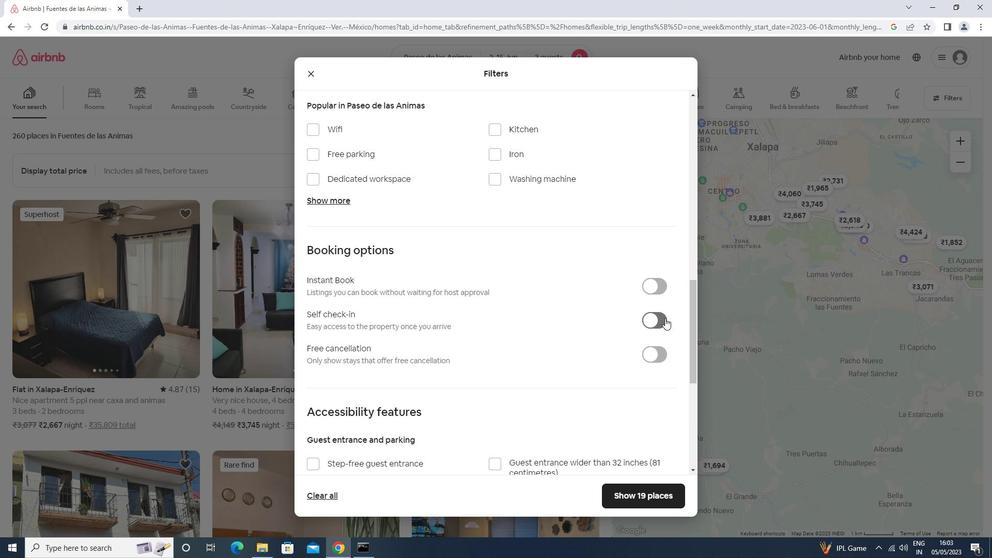 
Action: Mouse moved to (490, 405)
Screenshot: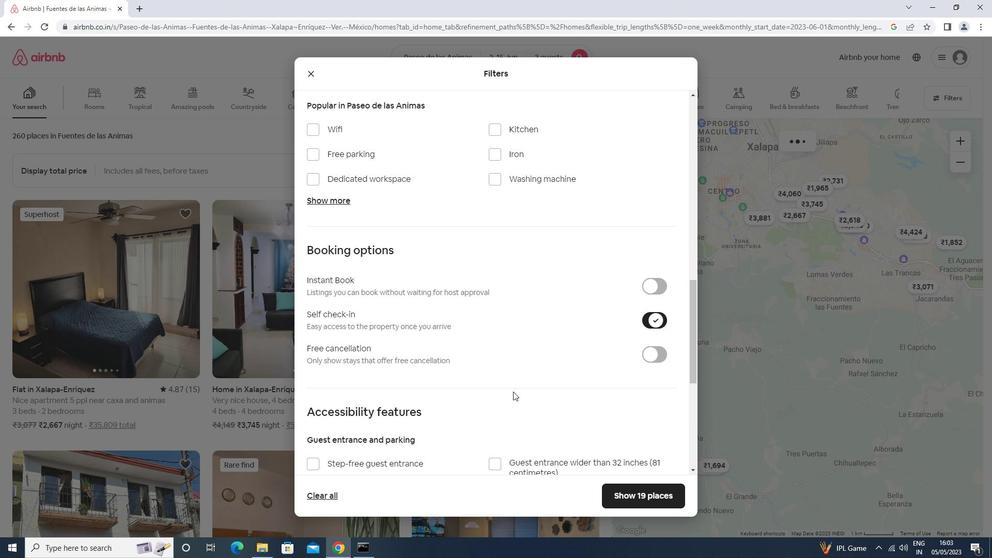 
Action: Mouse scrolled (490, 404) with delta (0, 0)
Screenshot: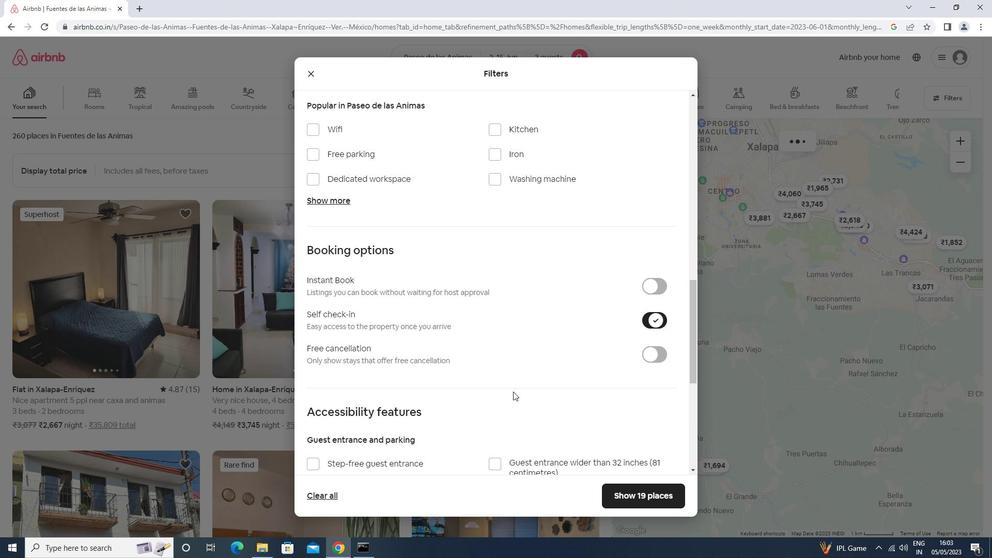 
Action: Mouse moved to (487, 407)
Screenshot: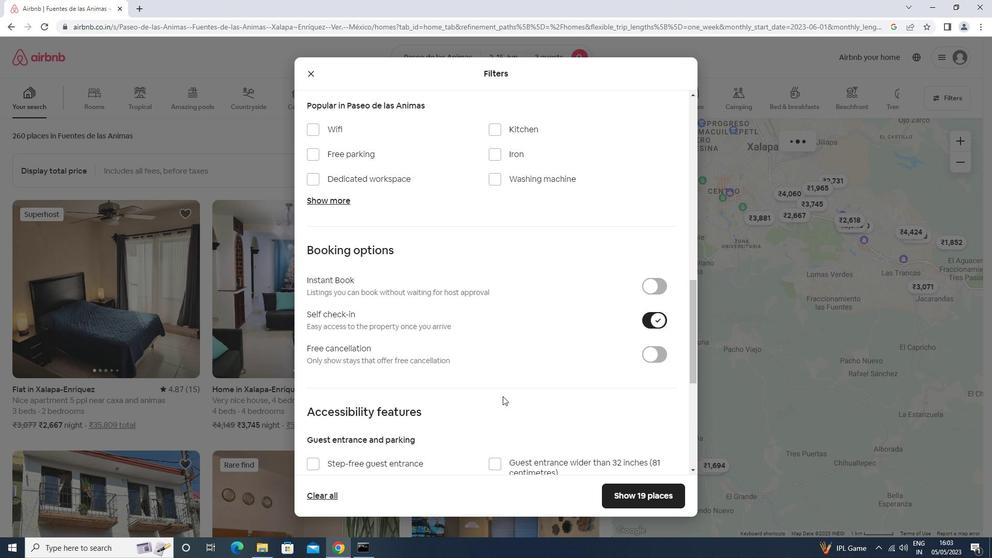 
Action: Mouse scrolled (487, 406) with delta (0, 0)
Screenshot: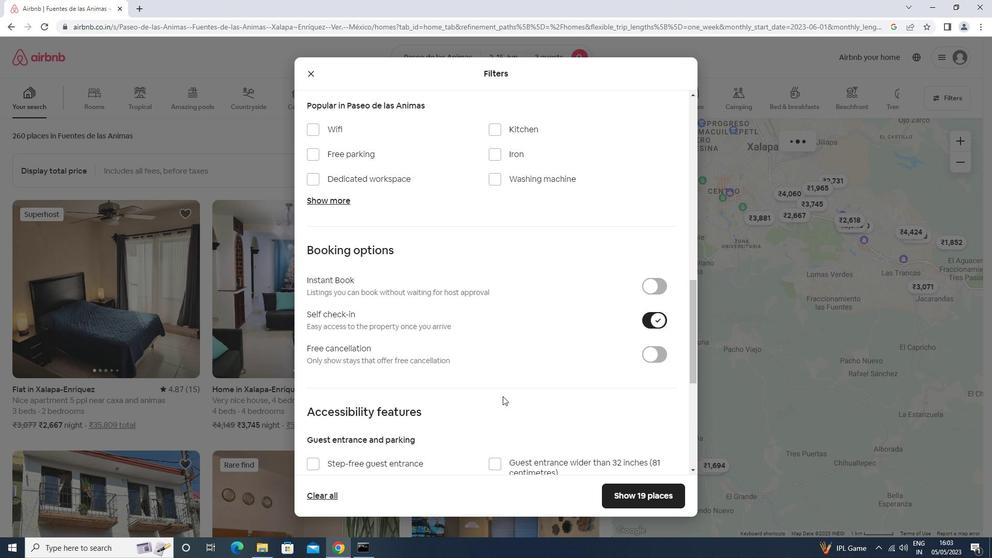 
Action: Mouse scrolled (487, 406) with delta (0, 0)
Screenshot: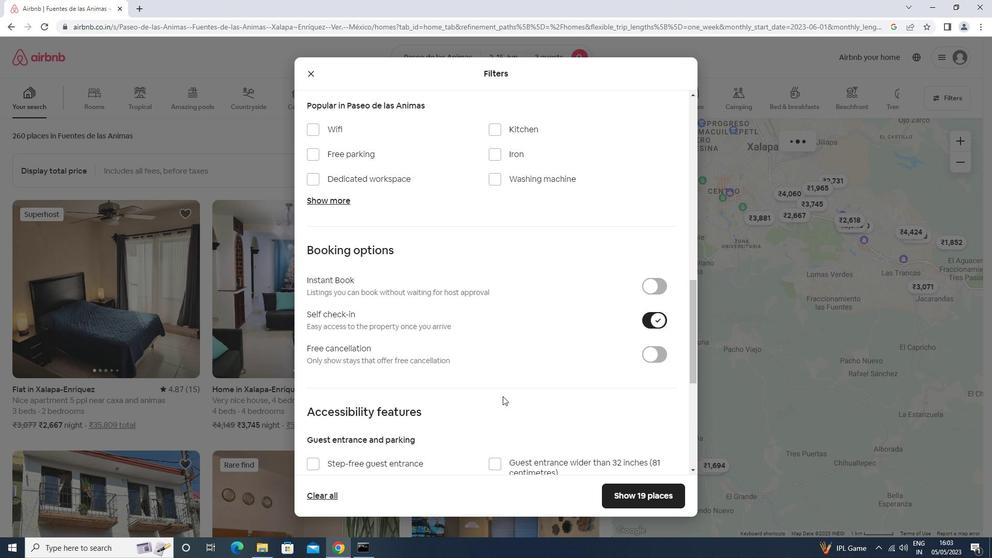 
Action: Mouse moved to (486, 407)
Screenshot: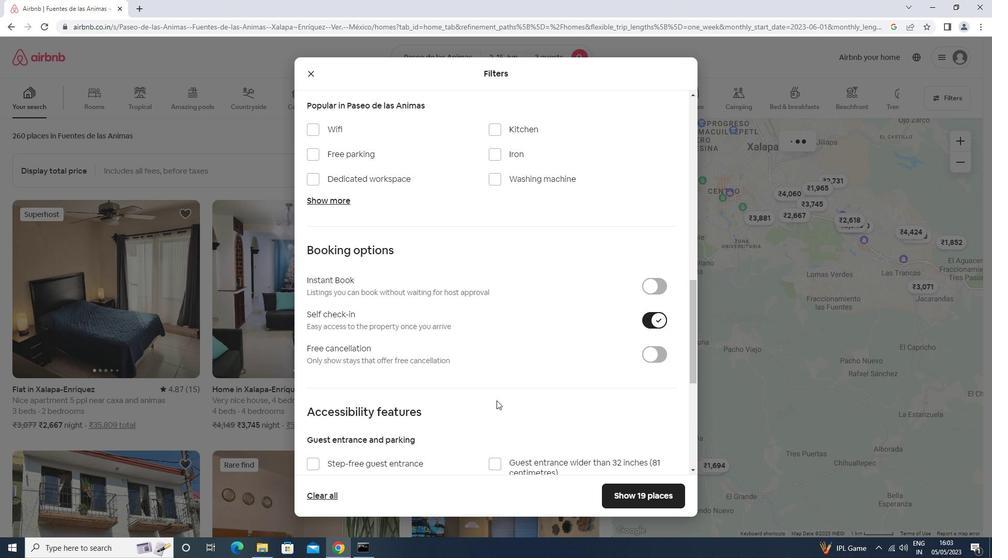 
Action: Mouse scrolled (486, 407) with delta (0, 0)
Screenshot: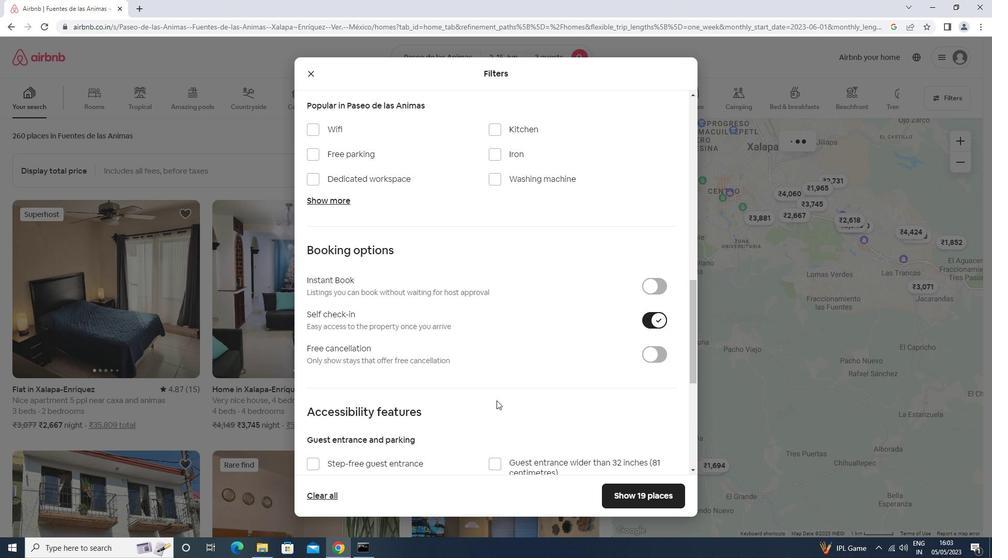 
Action: Mouse scrolled (486, 407) with delta (0, 0)
Screenshot: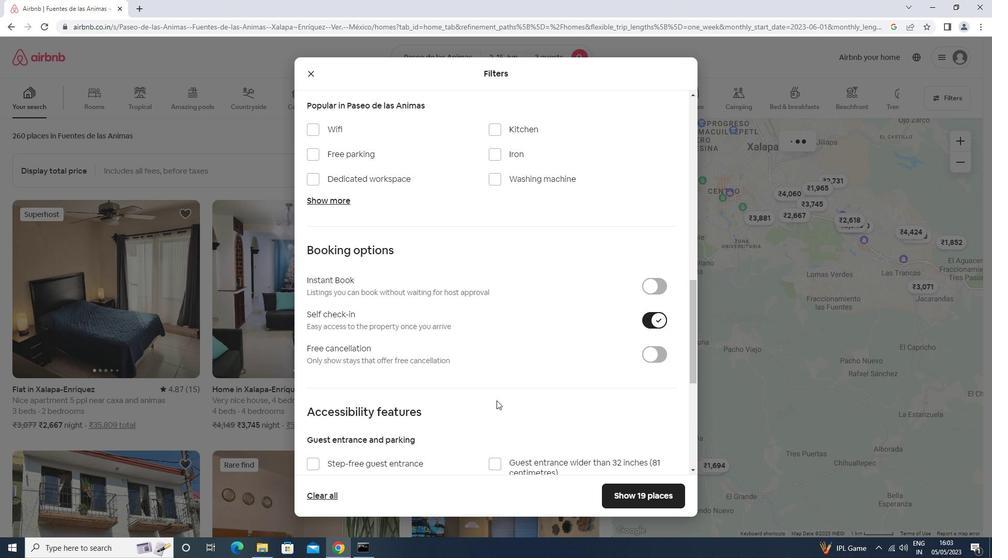 
Action: Mouse scrolled (486, 407) with delta (0, 0)
Screenshot: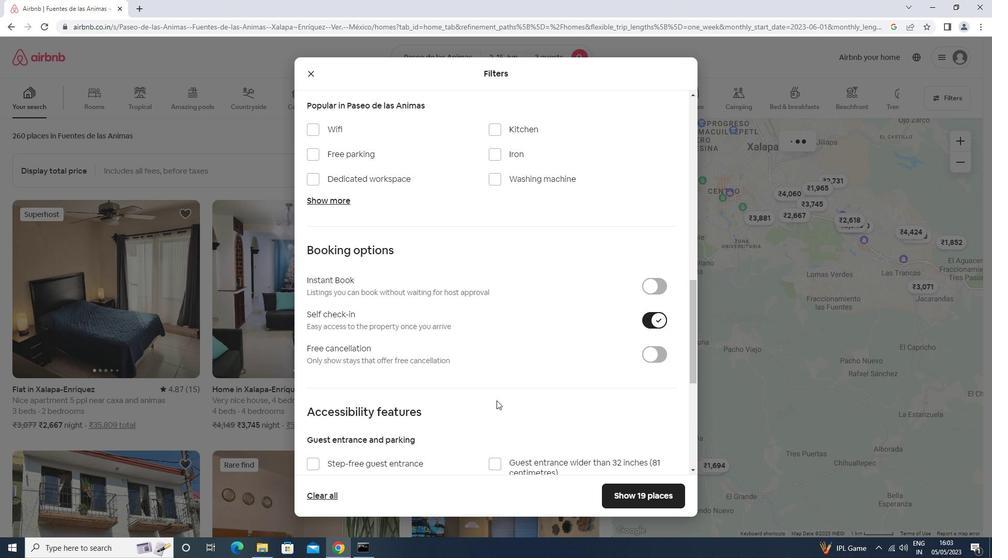 
Action: Mouse moved to (366, 398)
Screenshot: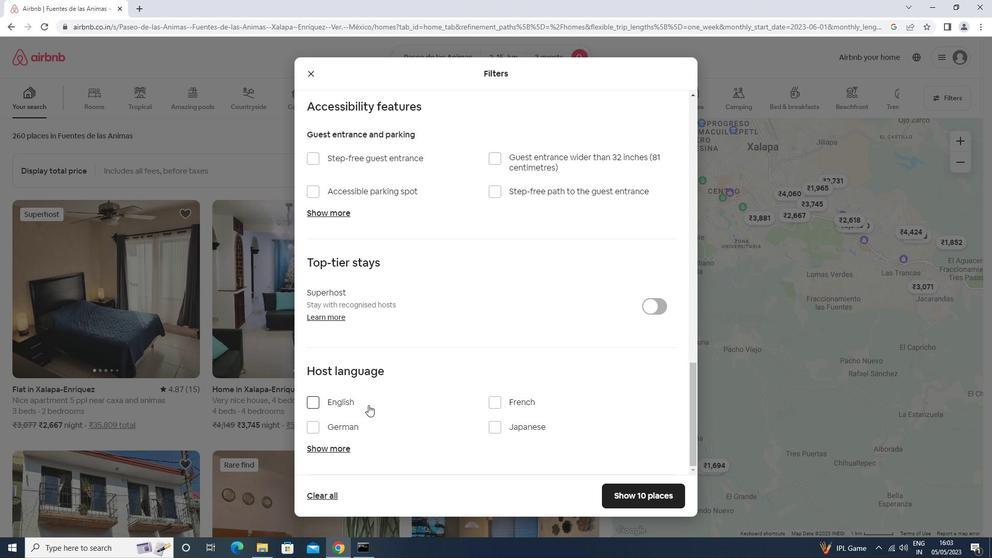 
Action: Mouse pressed left at (366, 398)
Screenshot: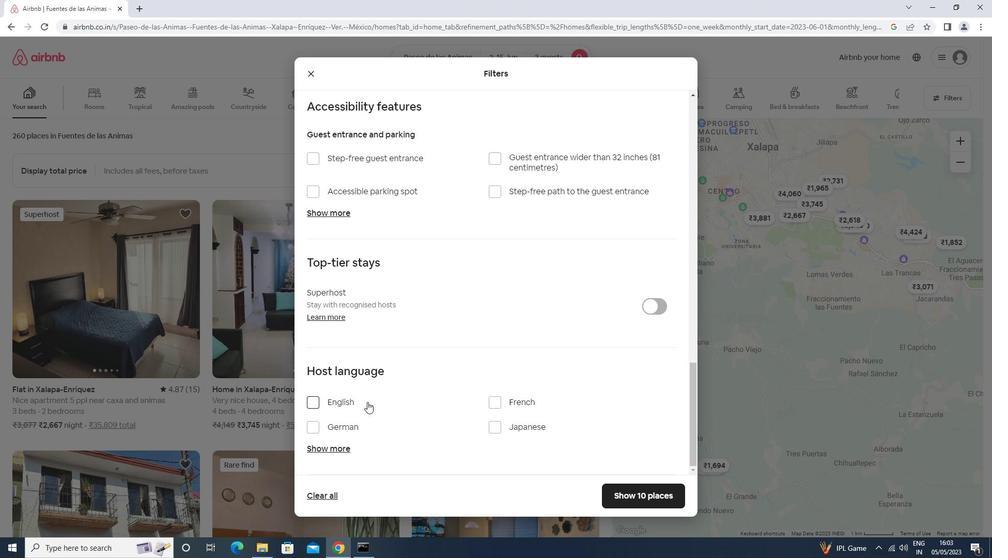 
Action: Mouse moved to (630, 489)
Screenshot: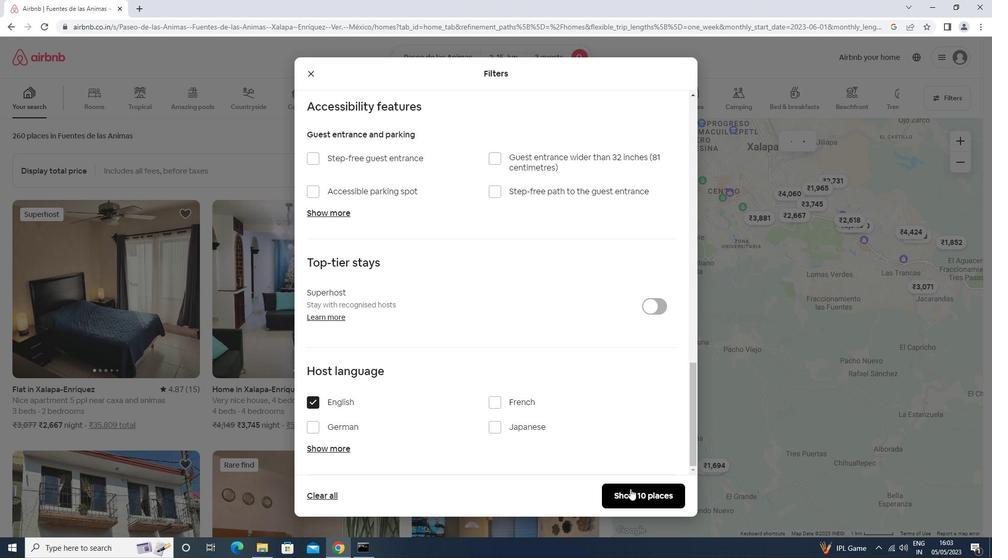 
Action: Mouse pressed left at (630, 489)
Screenshot: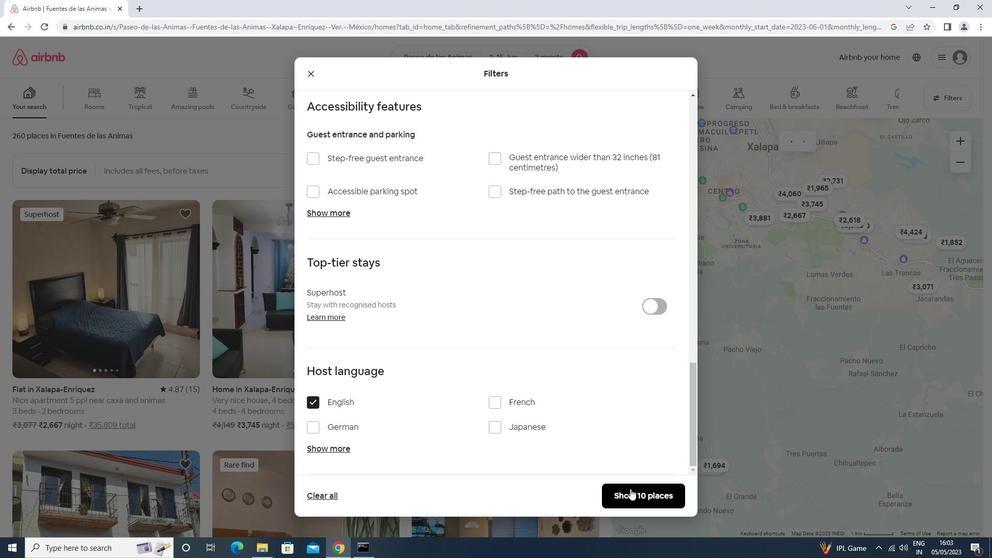 
Action: Mouse moved to (631, 489)
Screenshot: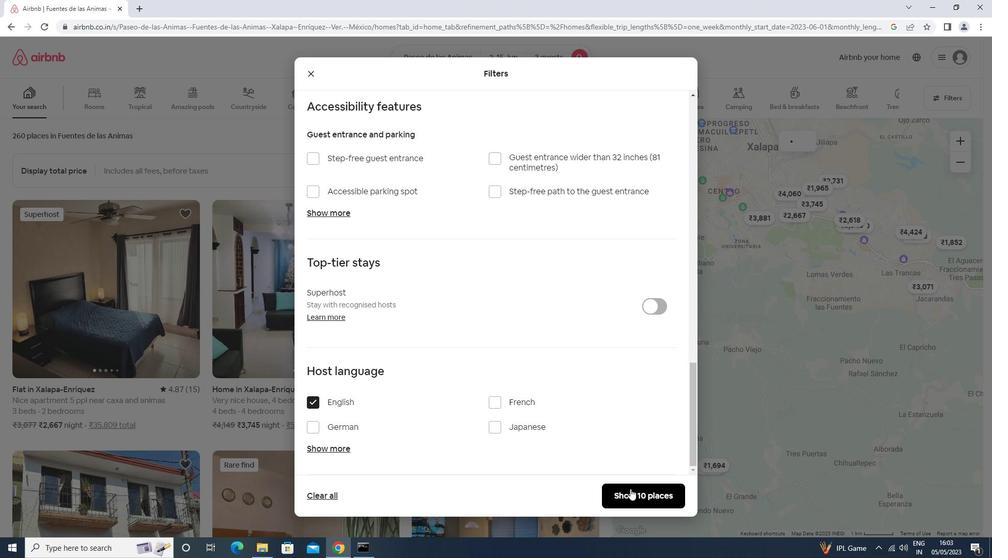 
